 Task: Find connections with filter location Dendermonde with filter topic #securitywith filter profile language French with filter current company Edelweiss Financial Services Limited with filter school Vidya Mandir Senior Secondary School with filter industry Industry Associations with filter service category Search Engine Optimization (SEO) with filter keywords title Yoga Instructor
Action: Mouse moved to (557, 100)
Screenshot: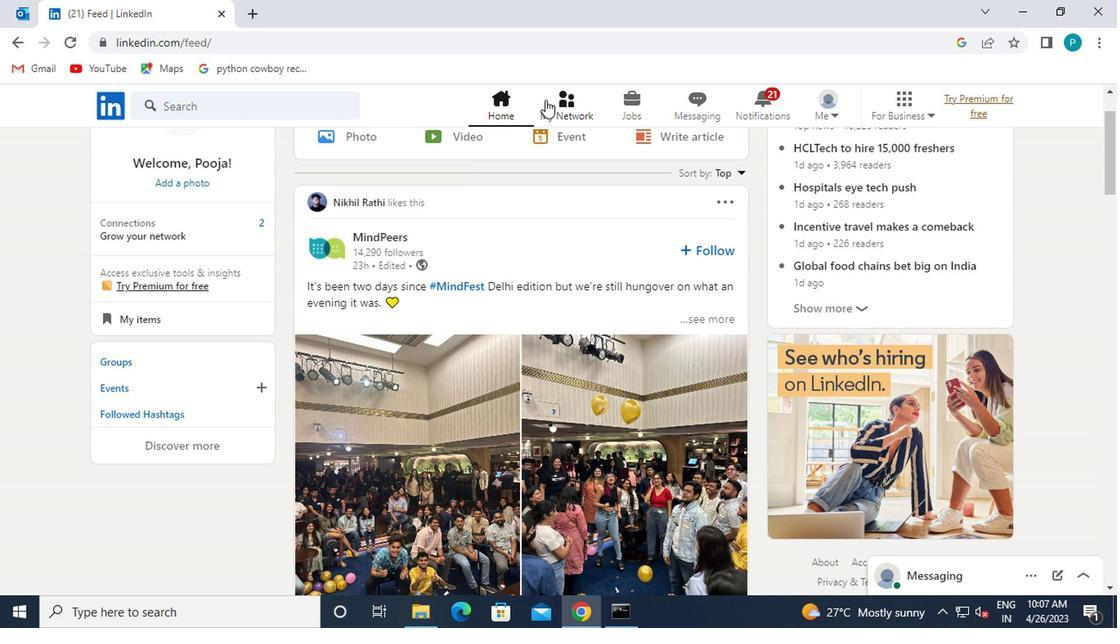 
Action: Mouse pressed left at (557, 100)
Screenshot: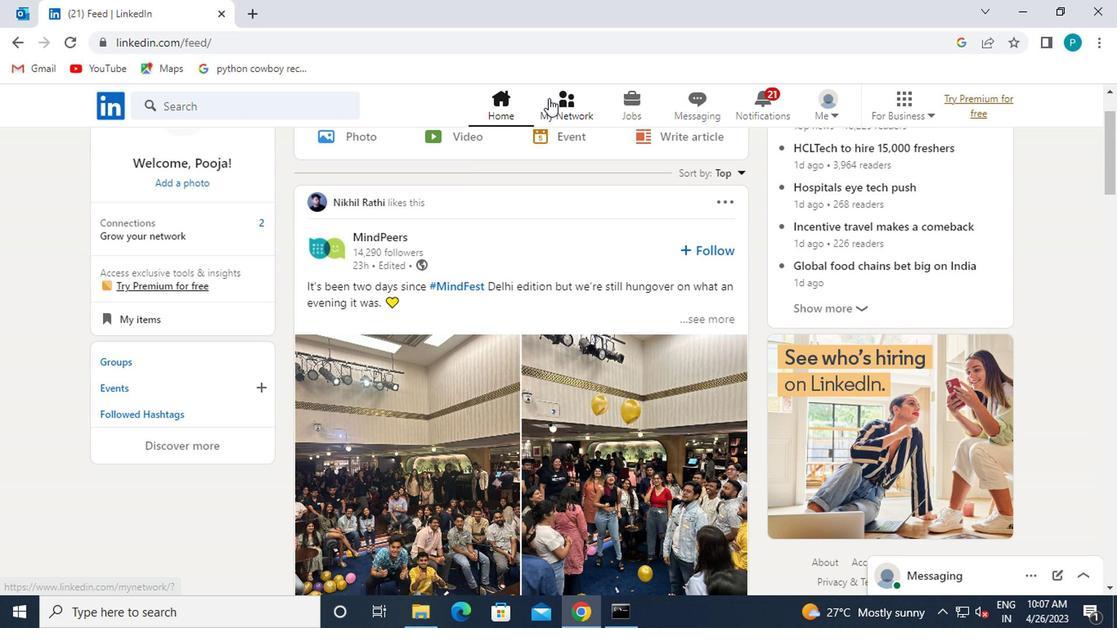 
Action: Mouse moved to (151, 210)
Screenshot: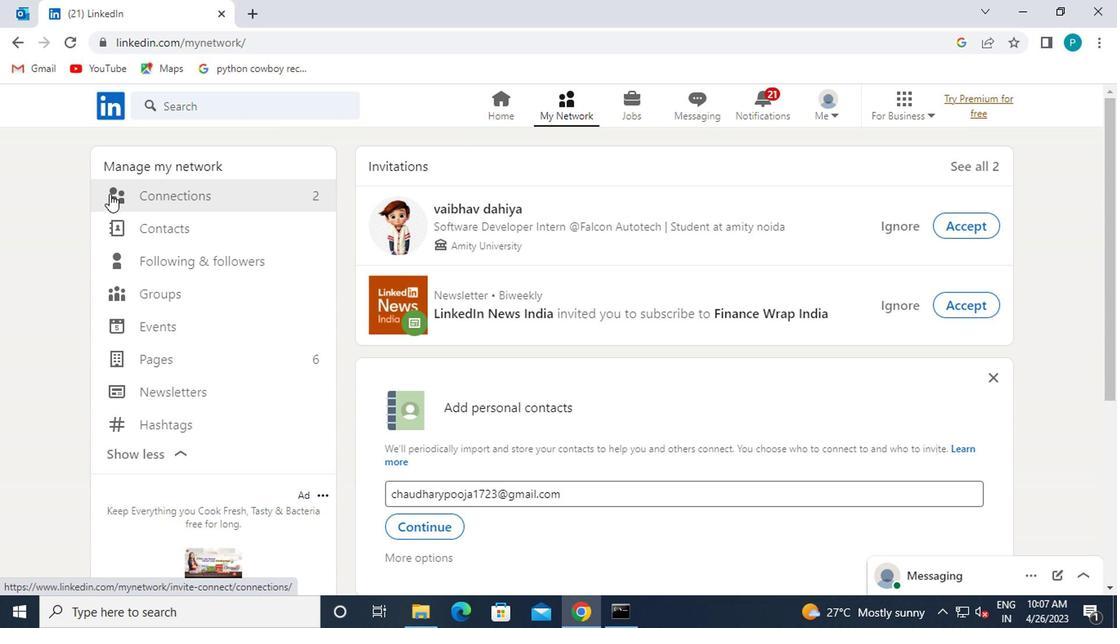 
Action: Mouse pressed left at (151, 210)
Screenshot: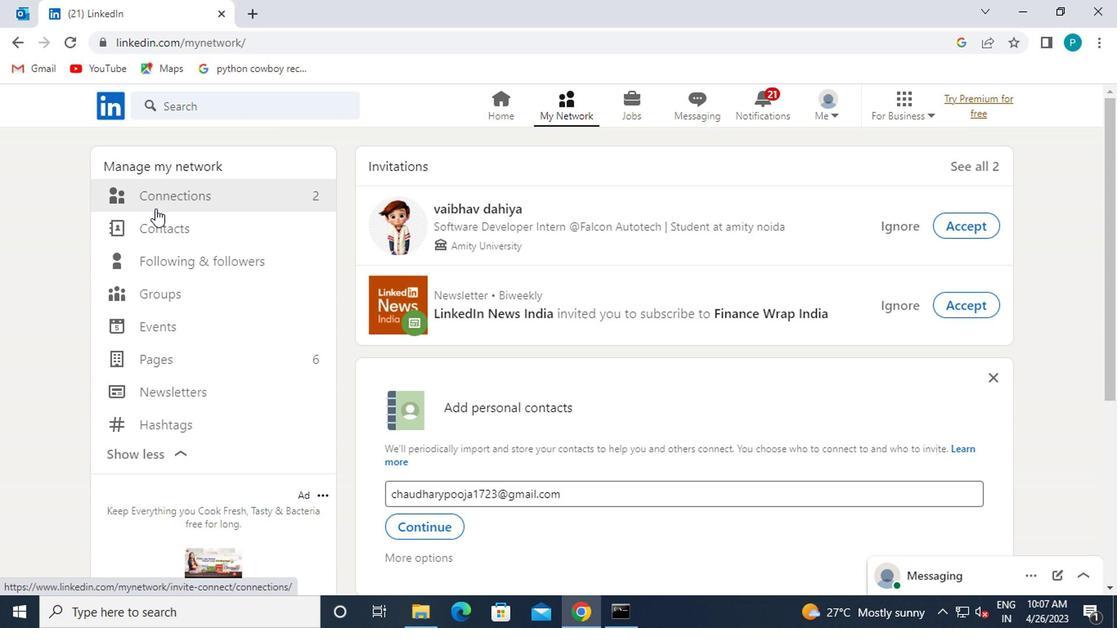 
Action: Mouse moved to (246, 195)
Screenshot: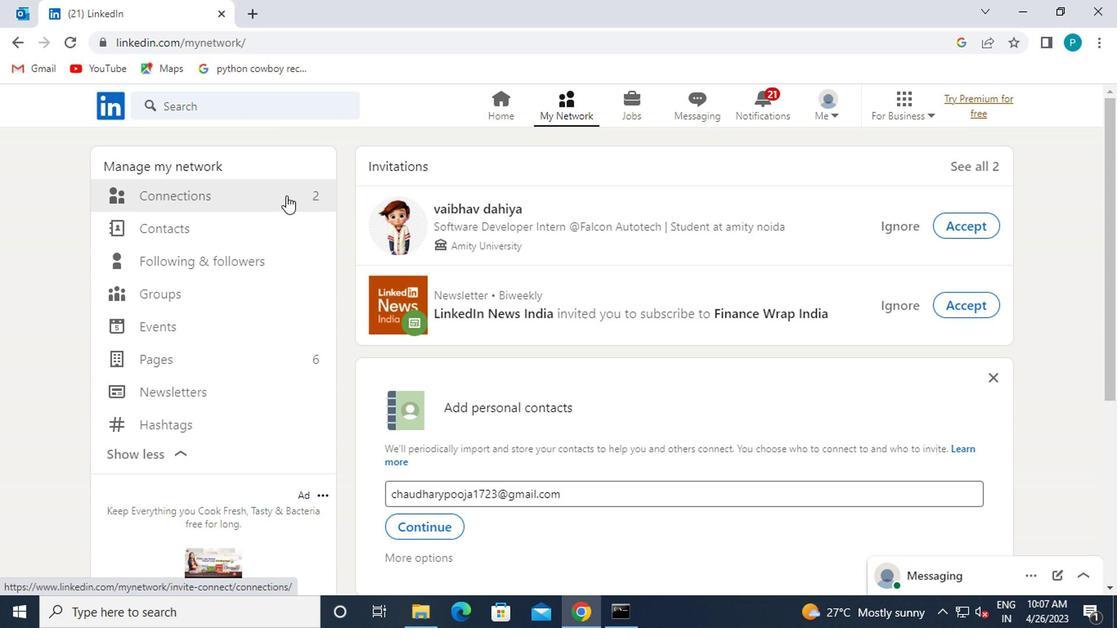 
Action: Mouse pressed left at (246, 195)
Screenshot: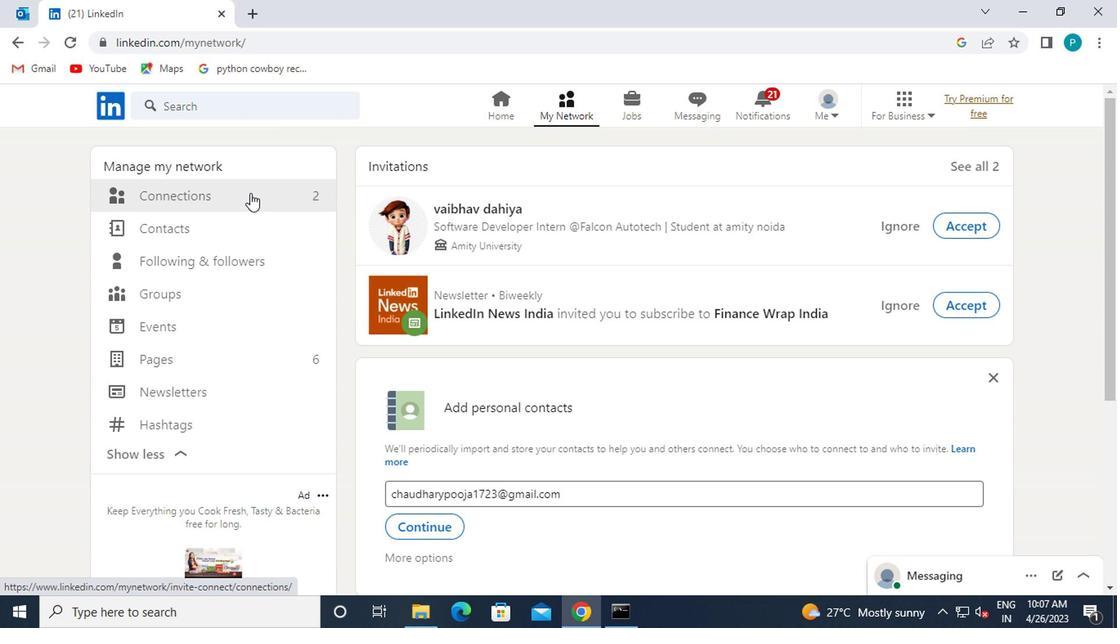 
Action: Mouse moved to (708, 189)
Screenshot: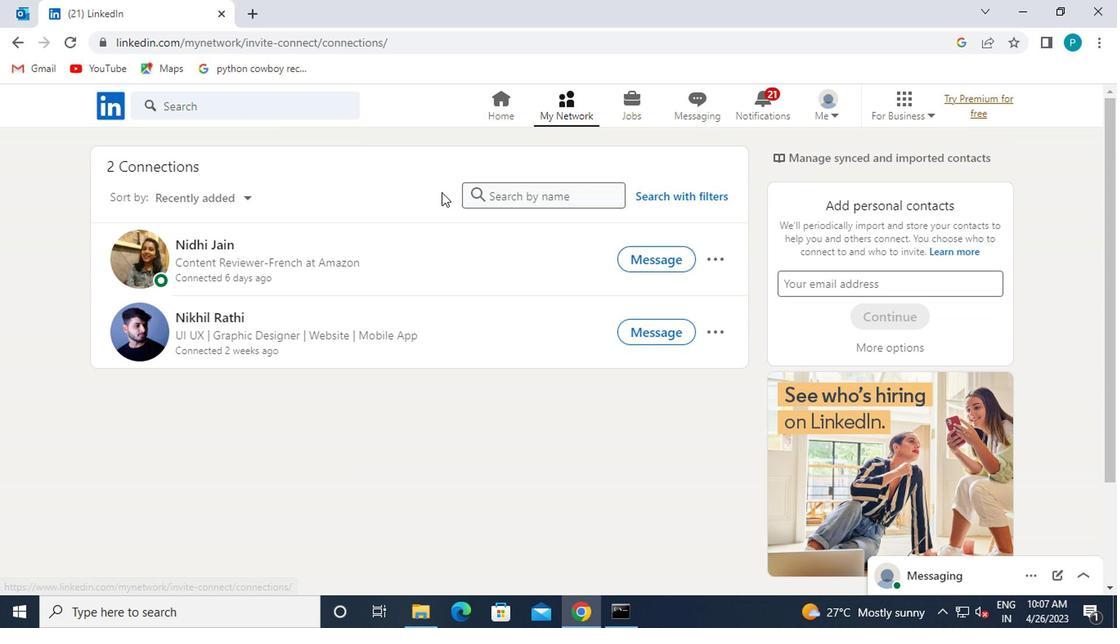 
Action: Mouse pressed left at (708, 189)
Screenshot: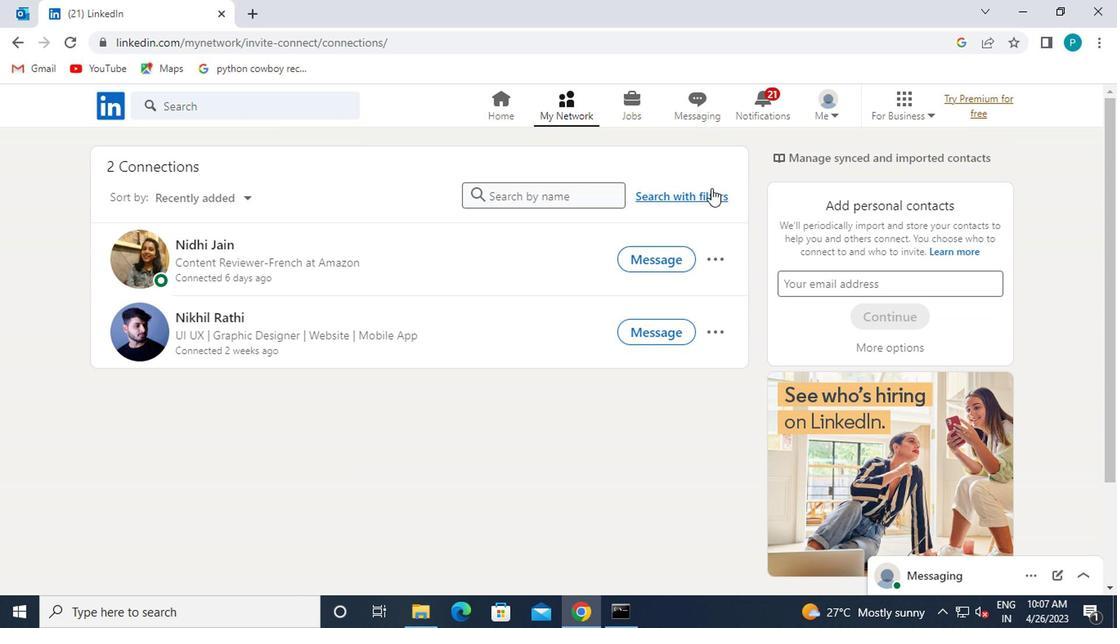 
Action: Mouse moved to (541, 157)
Screenshot: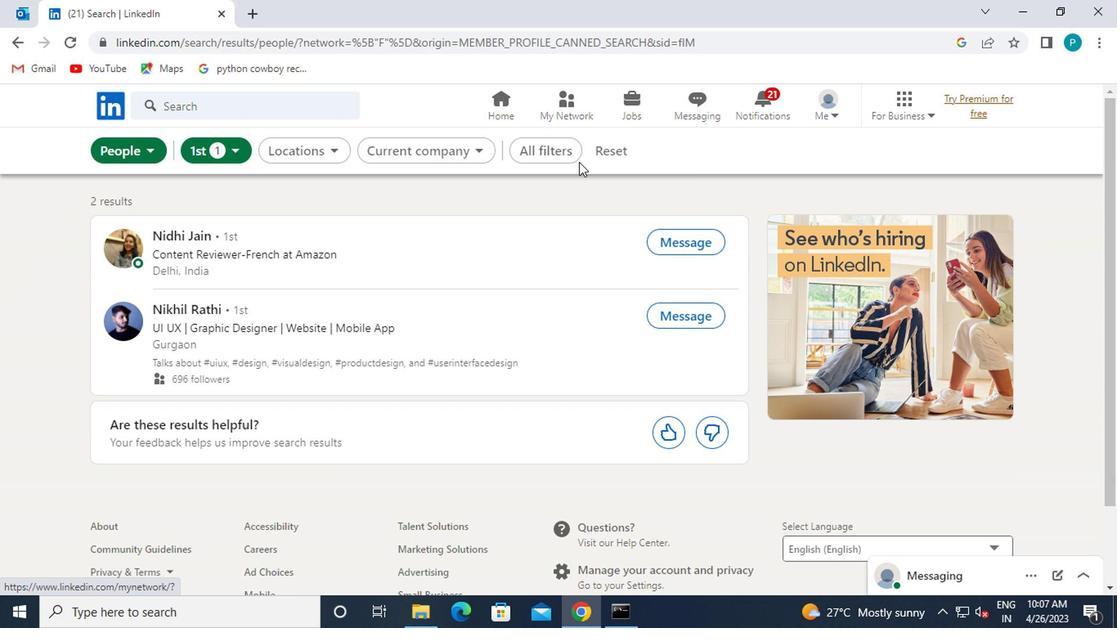 
Action: Mouse pressed left at (541, 157)
Screenshot: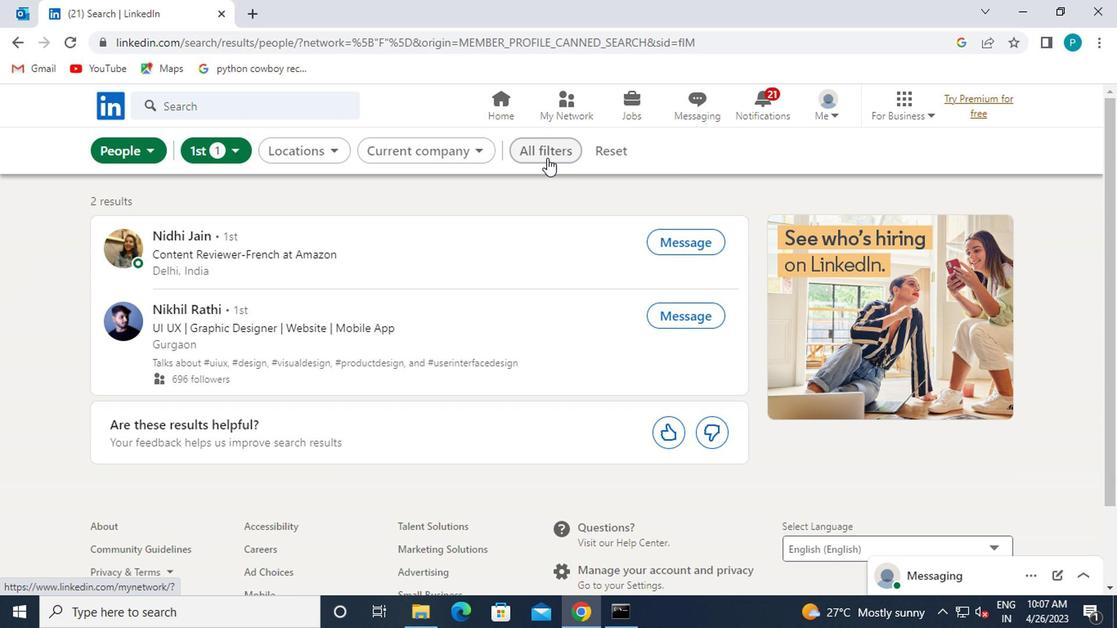 
Action: Mouse moved to (783, 287)
Screenshot: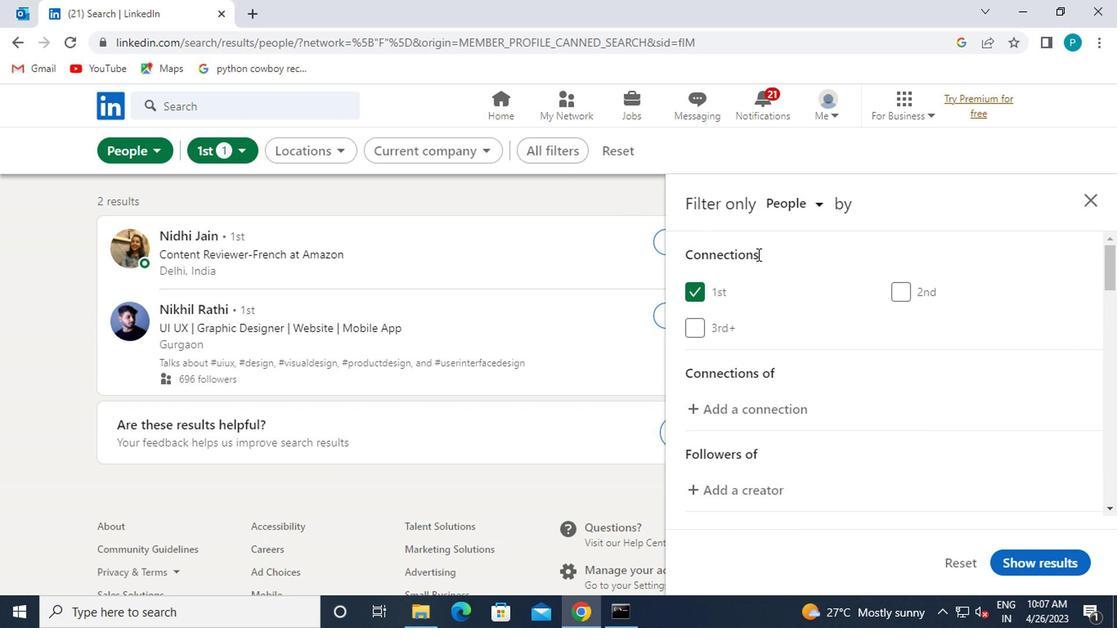 
Action: Mouse scrolled (783, 287) with delta (0, 0)
Screenshot: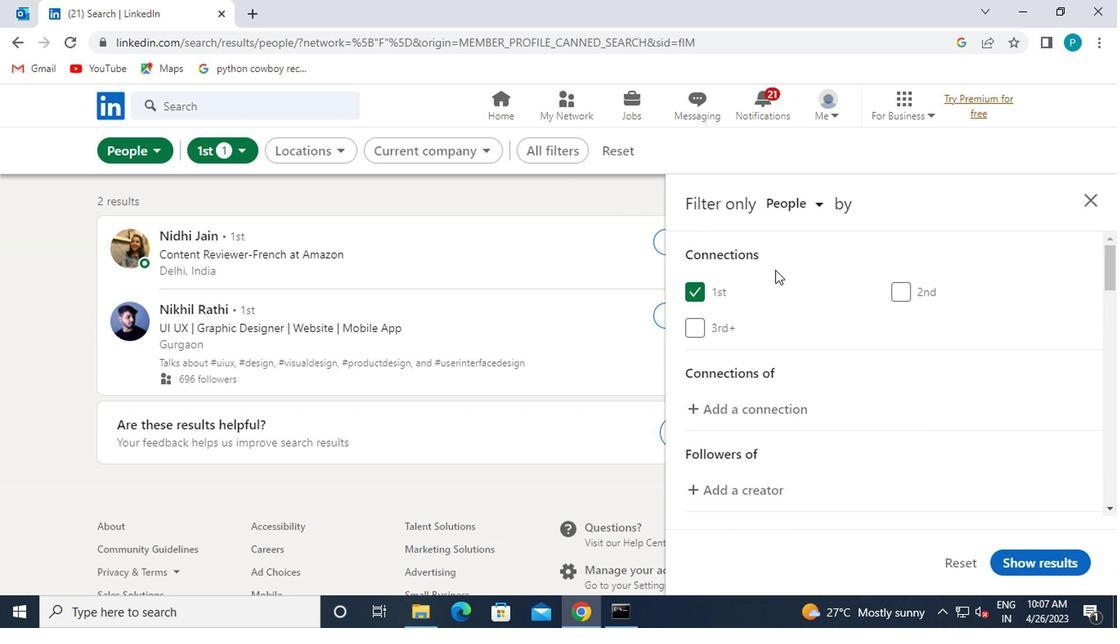 
Action: Mouse moved to (783, 288)
Screenshot: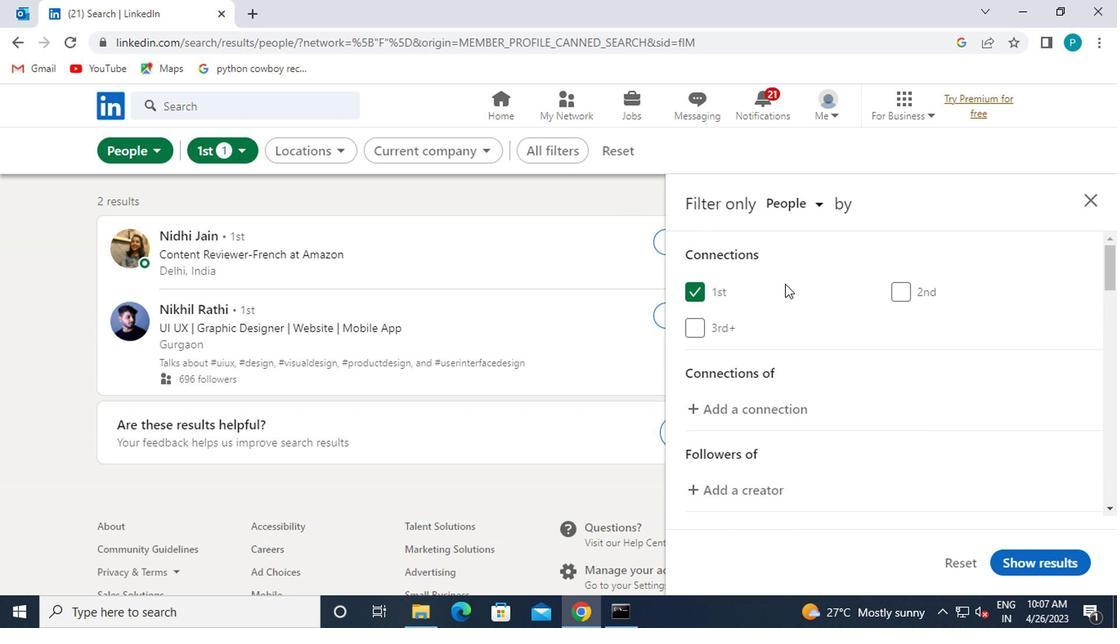 
Action: Mouse scrolled (783, 287) with delta (0, -1)
Screenshot: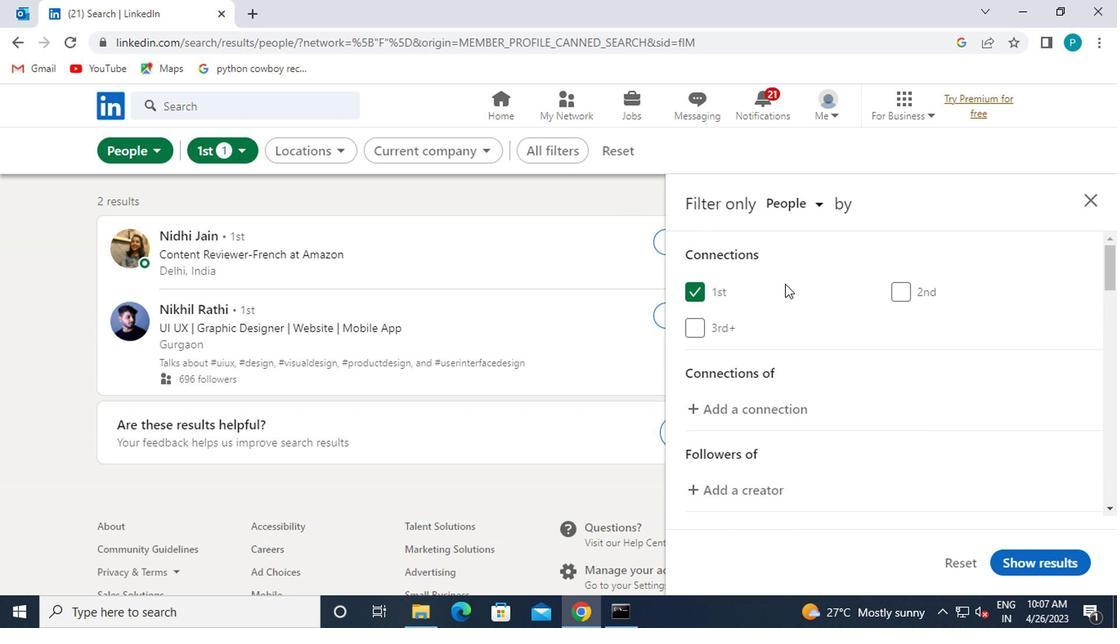 
Action: Mouse moved to (915, 471)
Screenshot: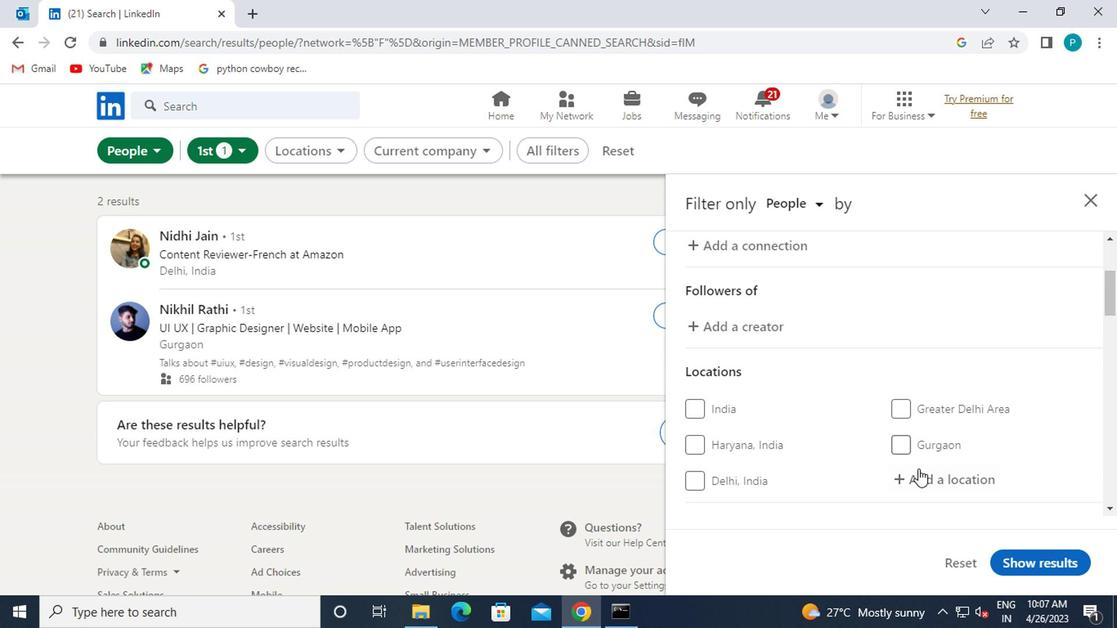 
Action: Mouse pressed left at (915, 471)
Screenshot: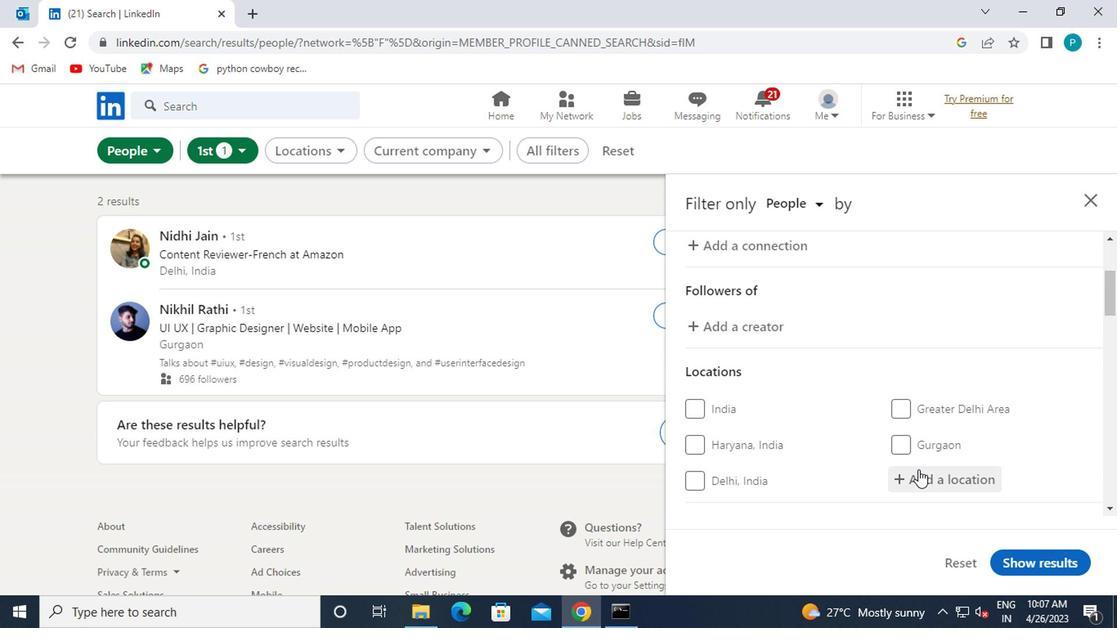 
Action: Mouse moved to (914, 465)
Screenshot: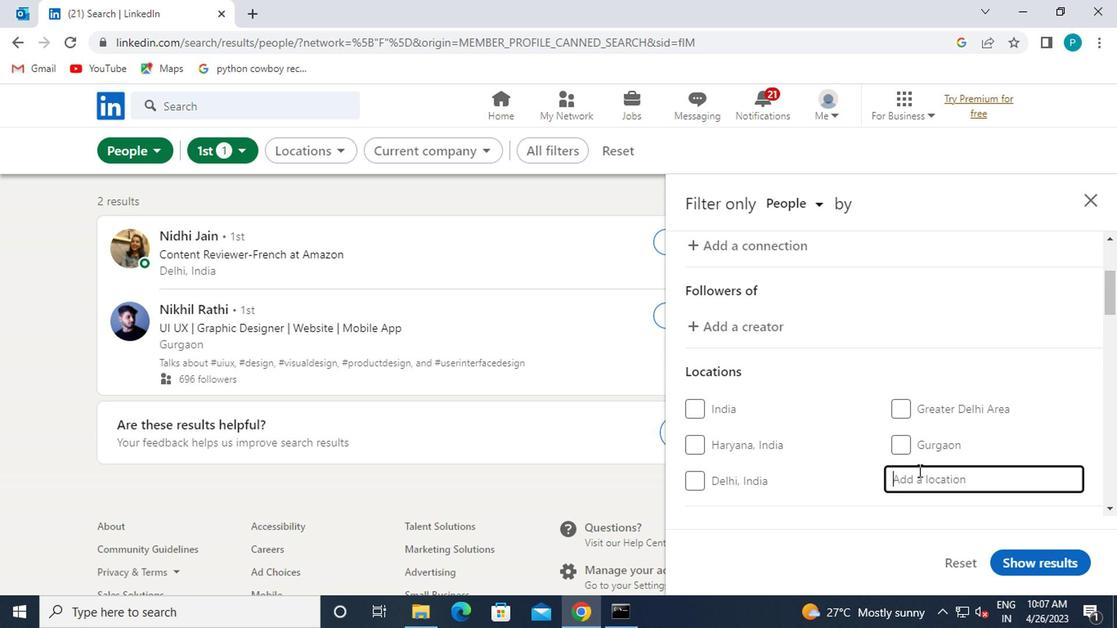 
Action: Key pressed <Key.caps_lock><Key.caps_lock>d<Key.caps_lock>endermond
Screenshot: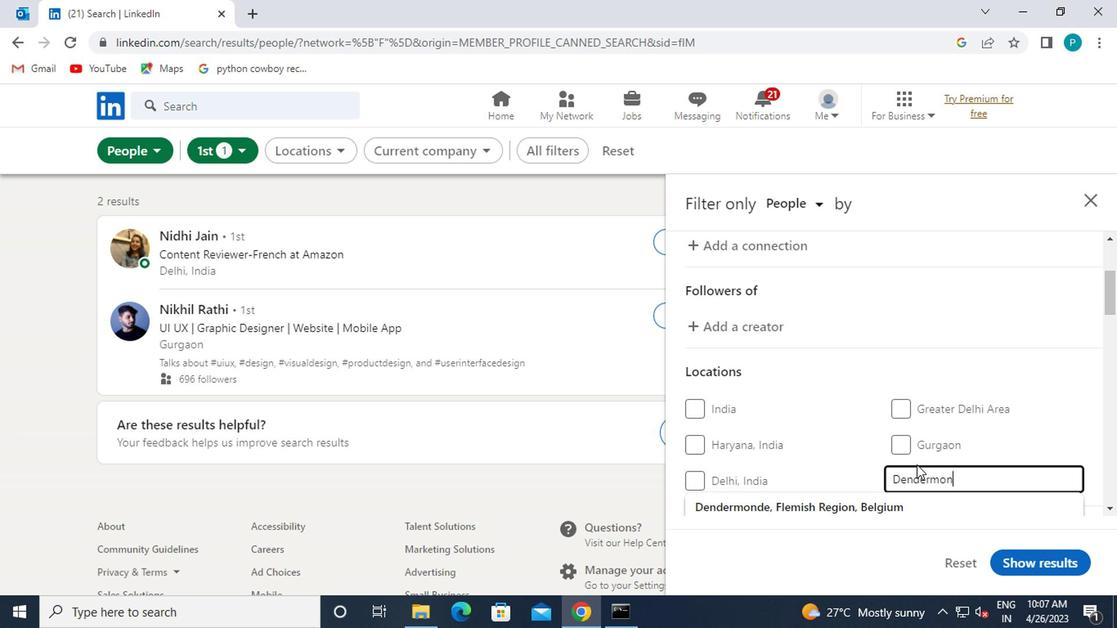 
Action: Mouse moved to (912, 465)
Screenshot: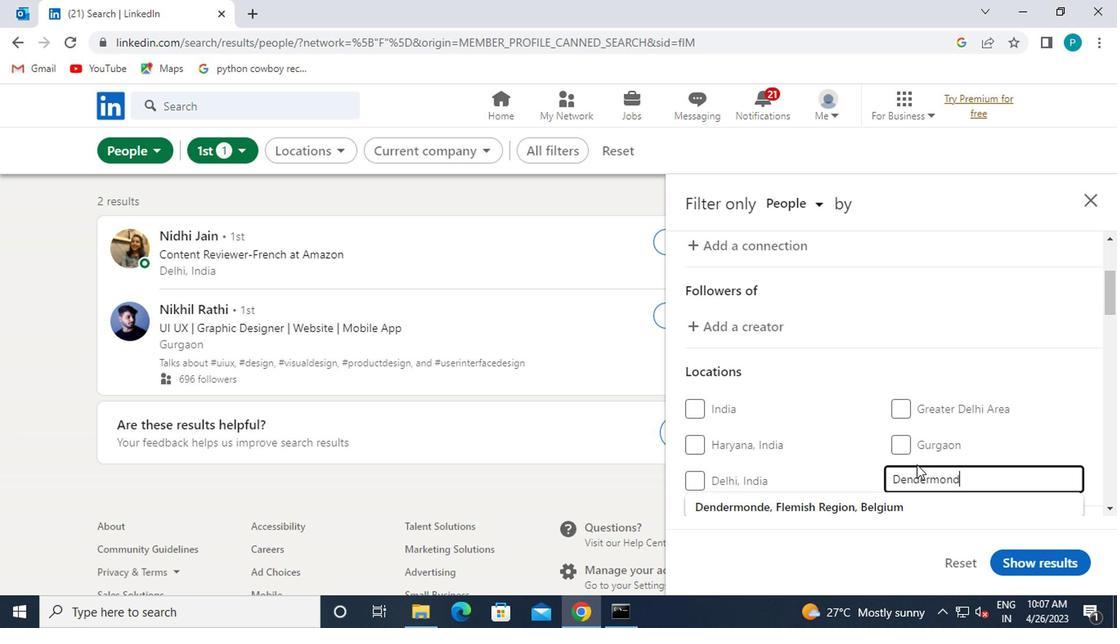 
Action: Key pressed e<Key.enter>
Screenshot: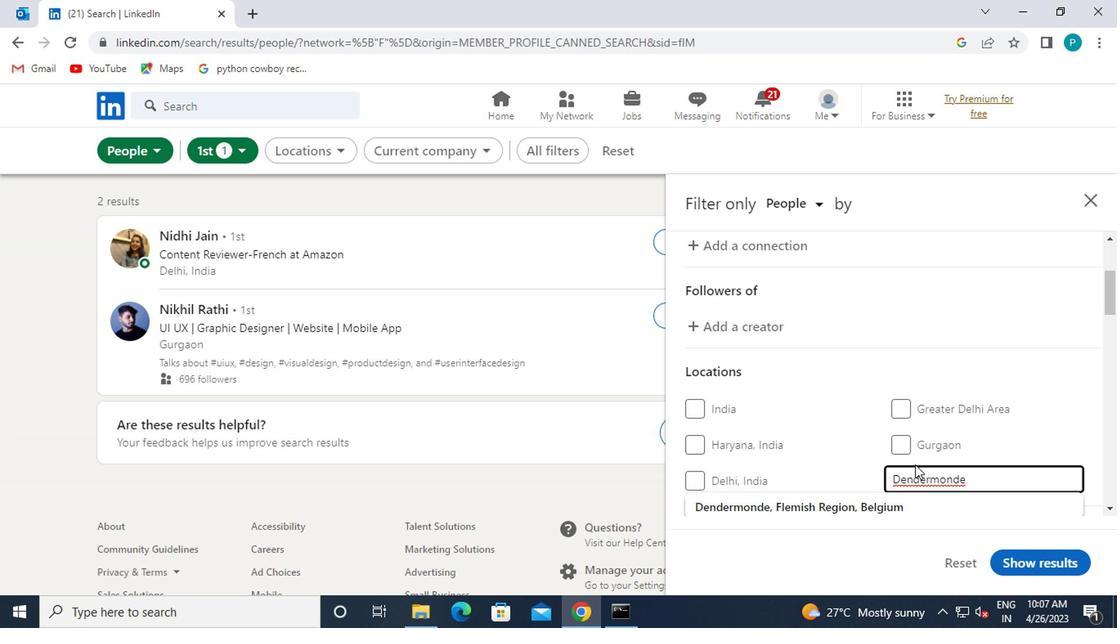 
Action: Mouse moved to (906, 458)
Screenshot: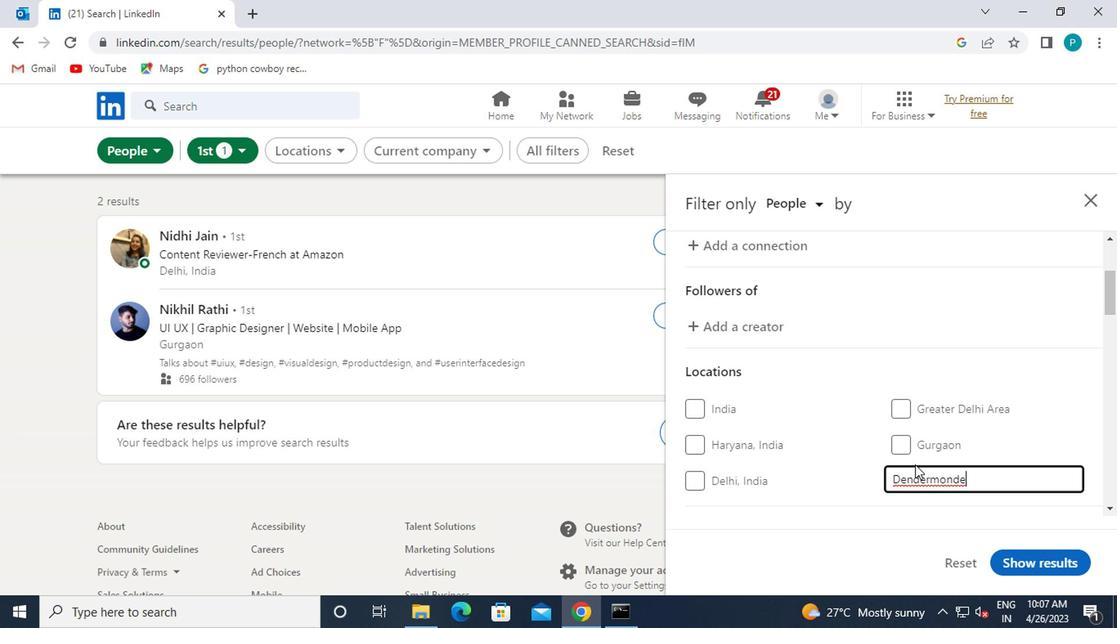 
Action: Mouse scrolled (906, 458) with delta (0, 0)
Screenshot: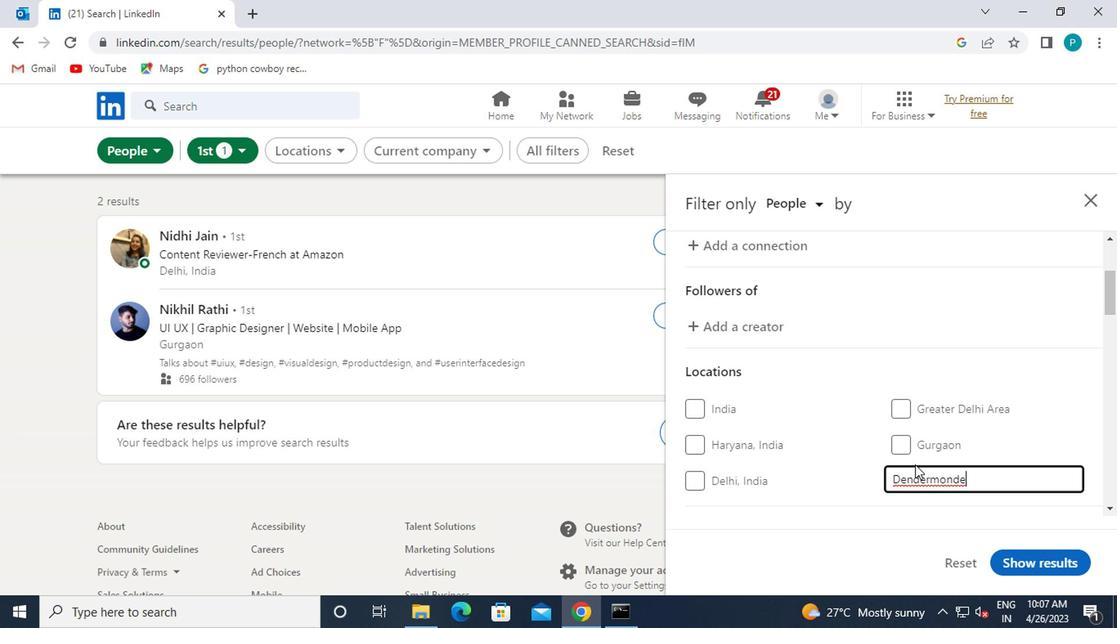 
Action: Mouse moved to (902, 457)
Screenshot: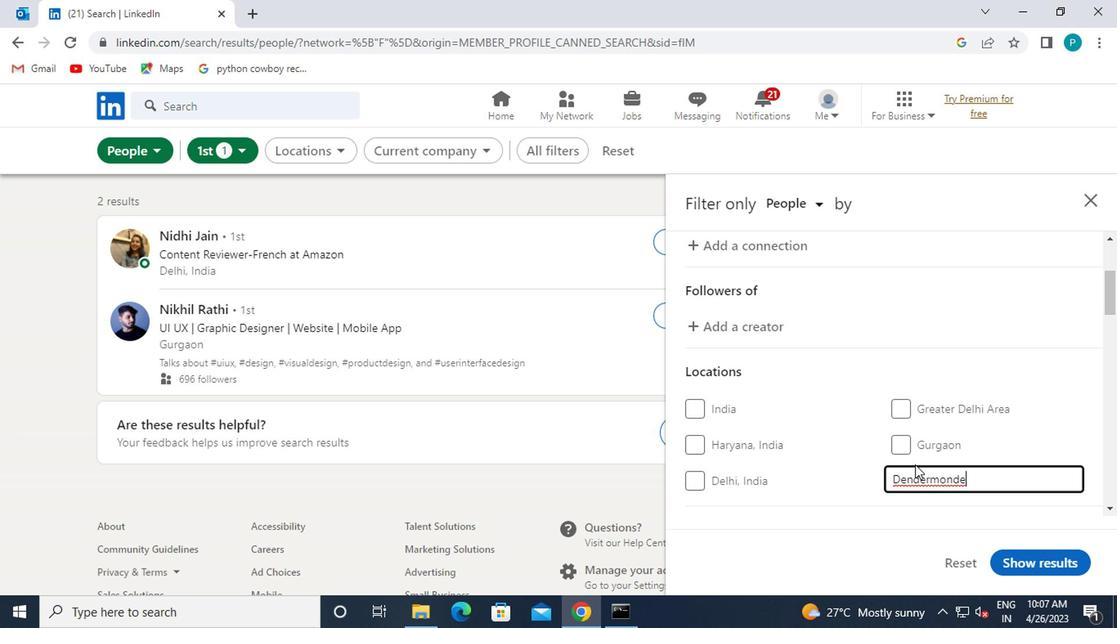 
Action: Mouse scrolled (902, 456) with delta (0, 0)
Screenshot: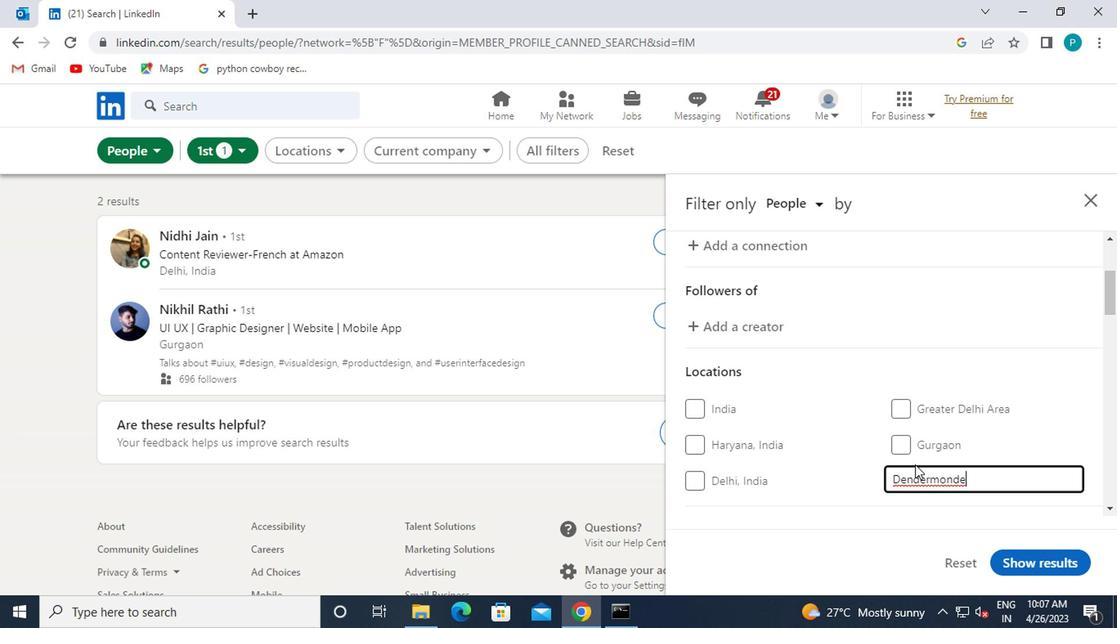 
Action: Mouse moved to (892, 452)
Screenshot: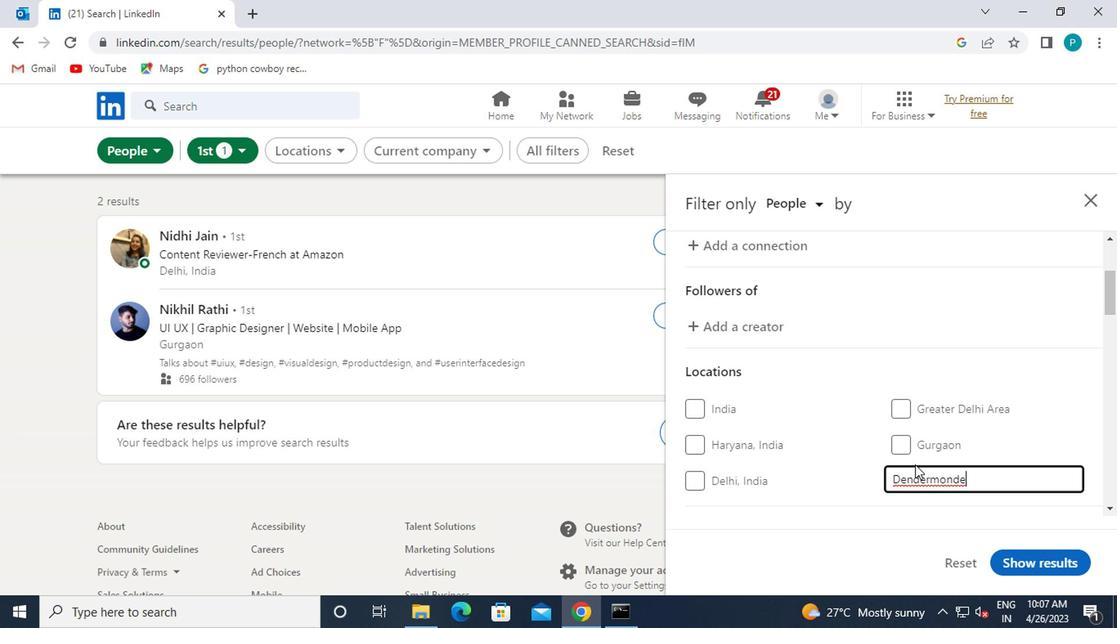 
Action: Mouse scrolled (892, 451) with delta (0, -1)
Screenshot: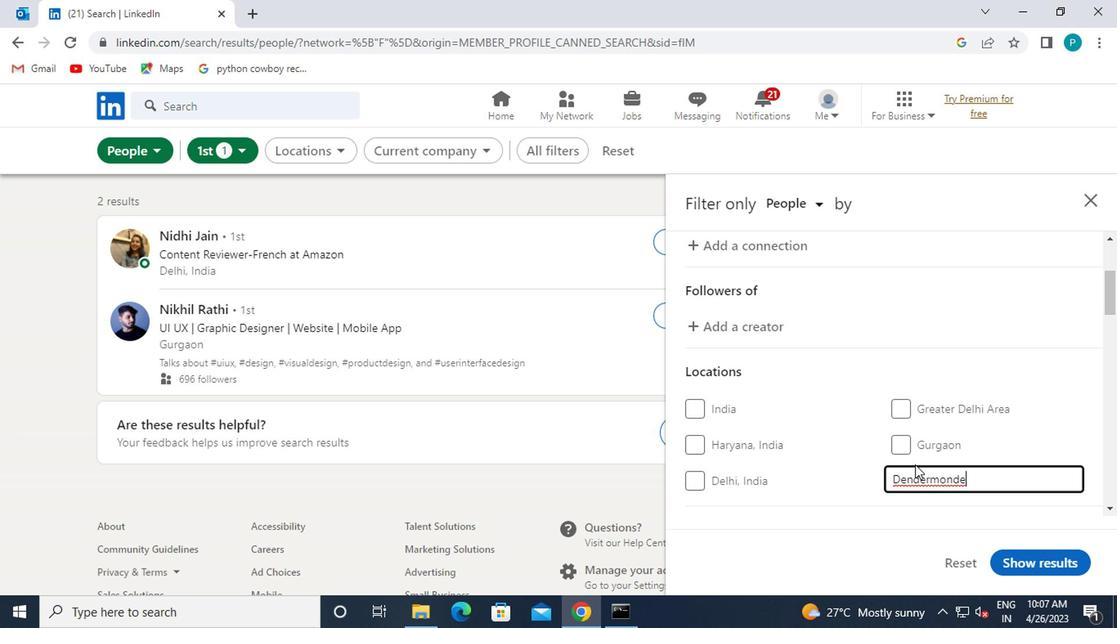 
Action: Mouse moved to (926, 395)
Screenshot: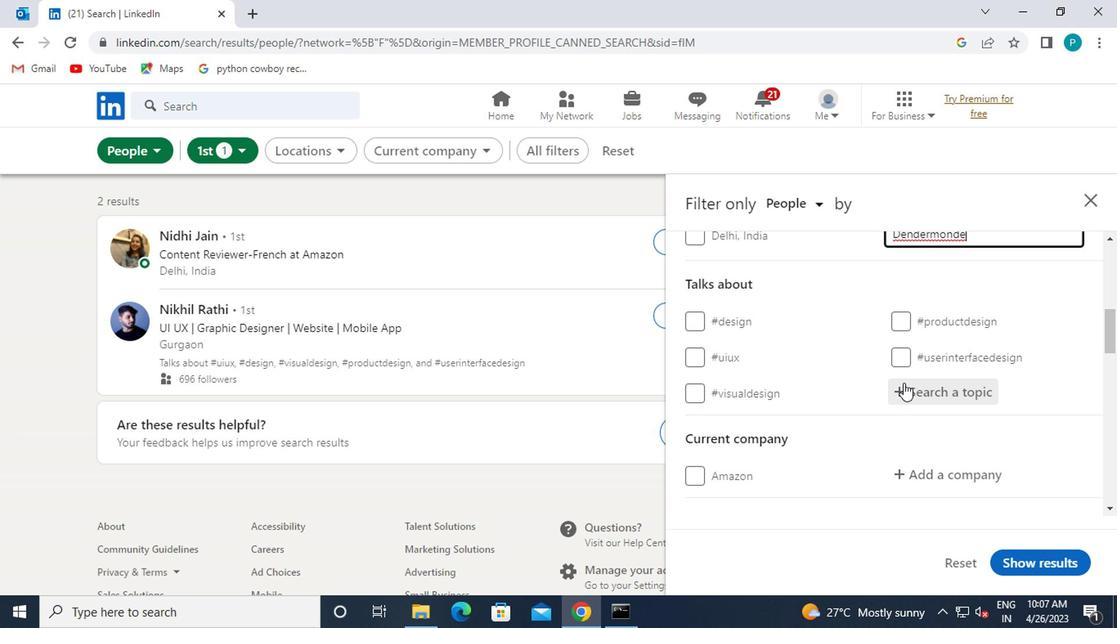 
Action: Mouse pressed left at (926, 395)
Screenshot: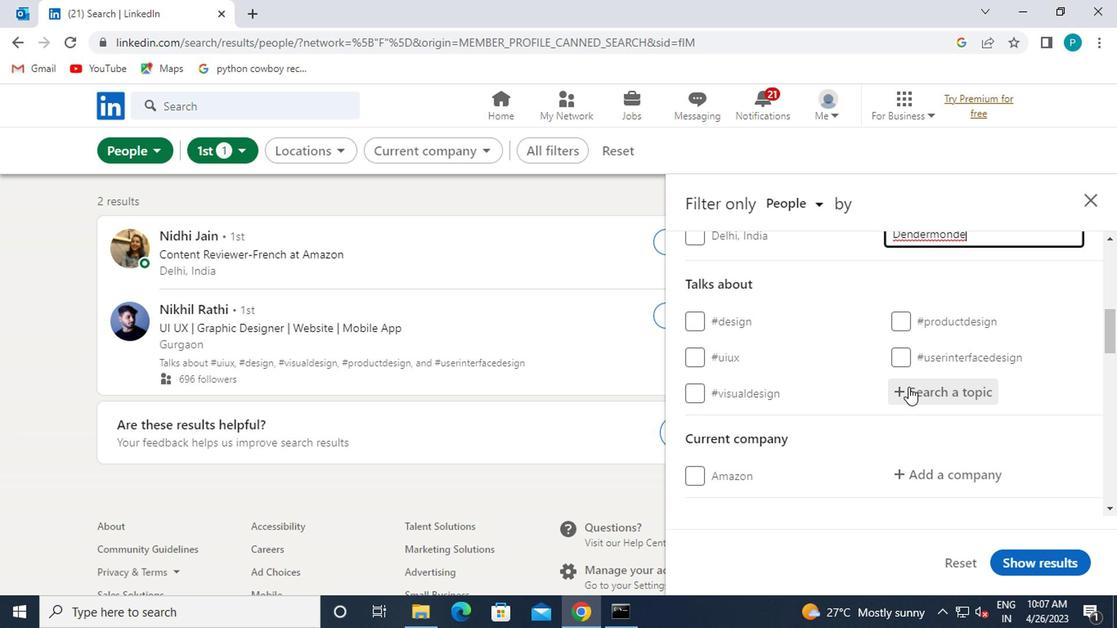 
Action: Mouse moved to (928, 397)
Screenshot: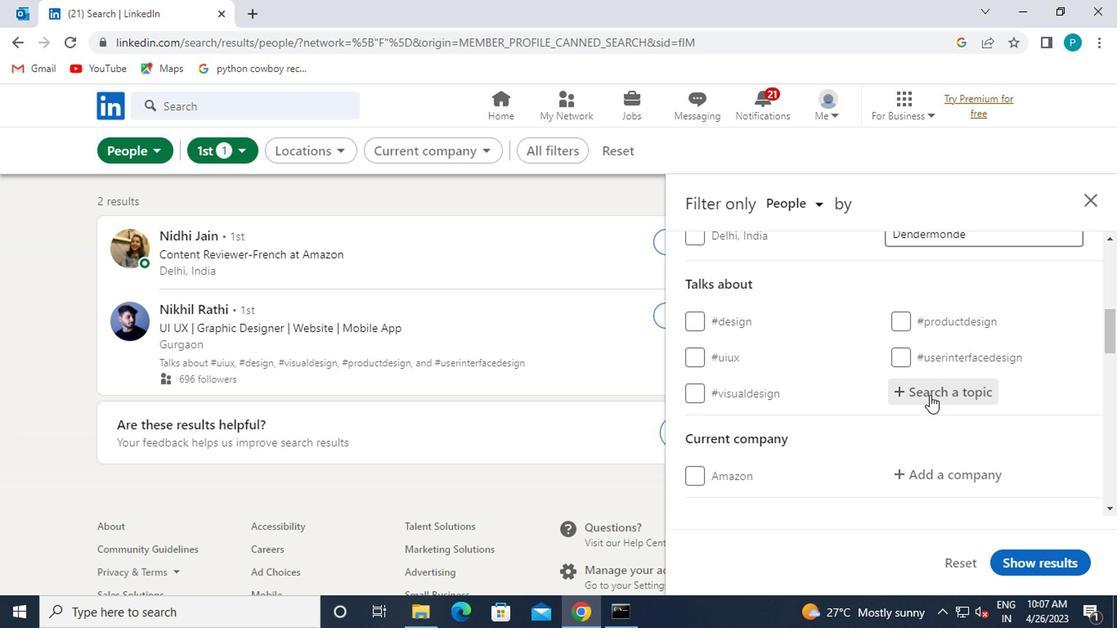 
Action: Key pressed <Key.shift><Key.shift>#
Screenshot: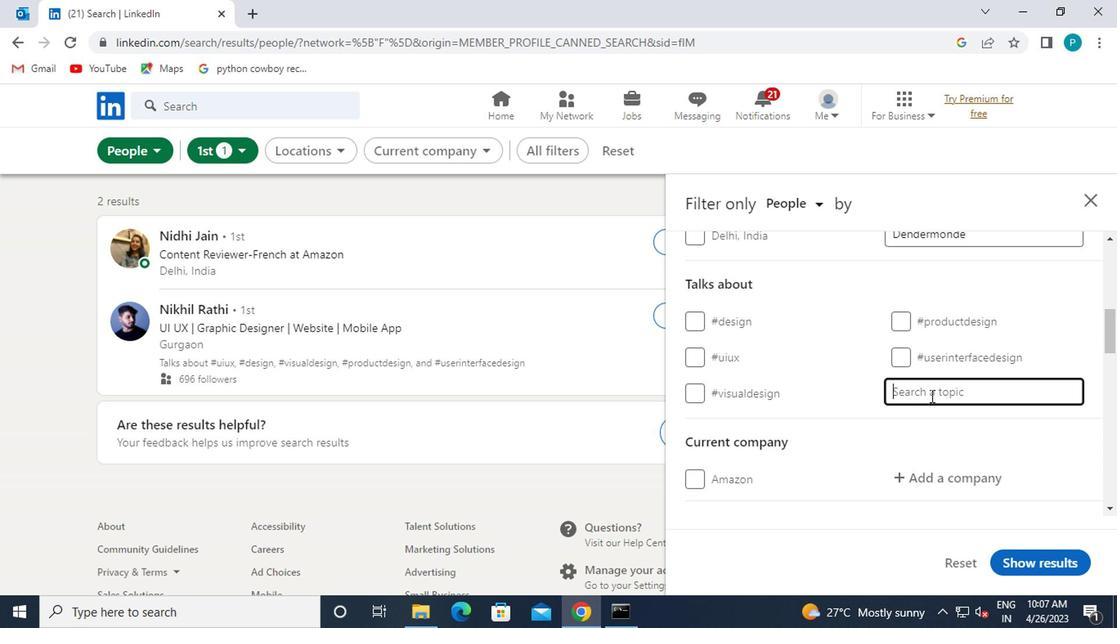 
Action: Mouse moved to (902, 358)
Screenshot: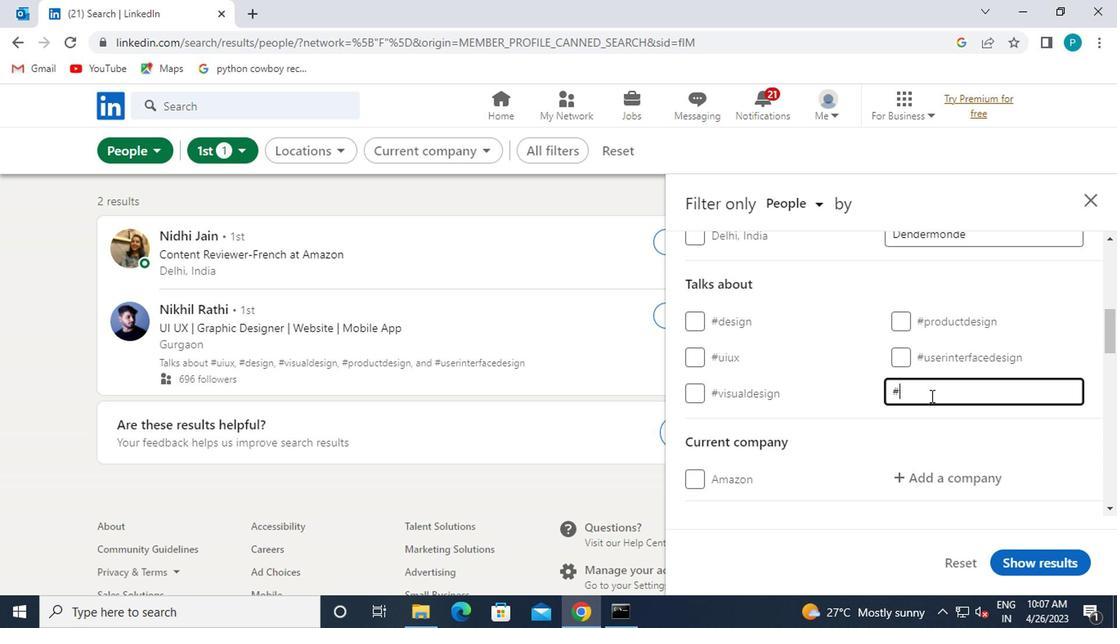 
Action: Key pressed SER<Key.backspace>CURITY
Screenshot: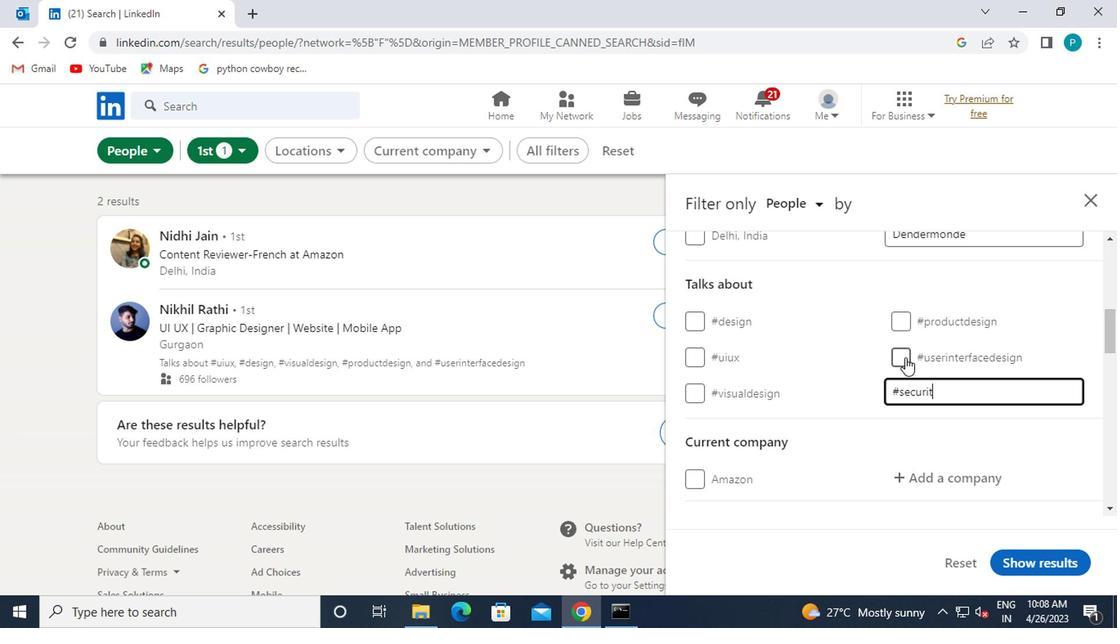 
Action: Mouse moved to (817, 485)
Screenshot: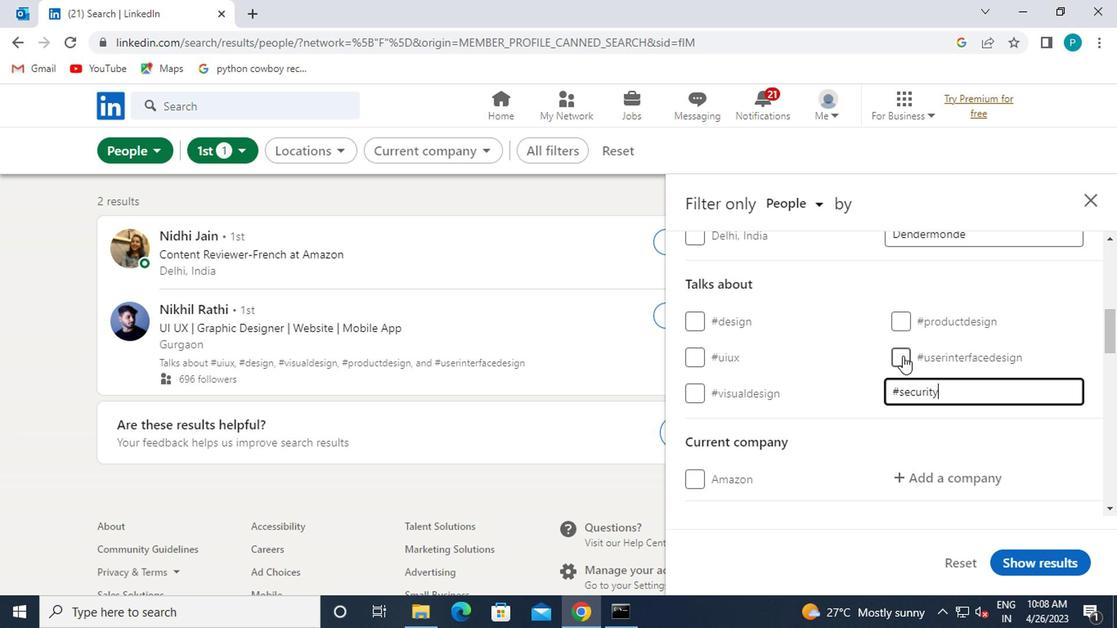 
Action: Mouse scrolled (817, 485) with delta (0, 0)
Screenshot: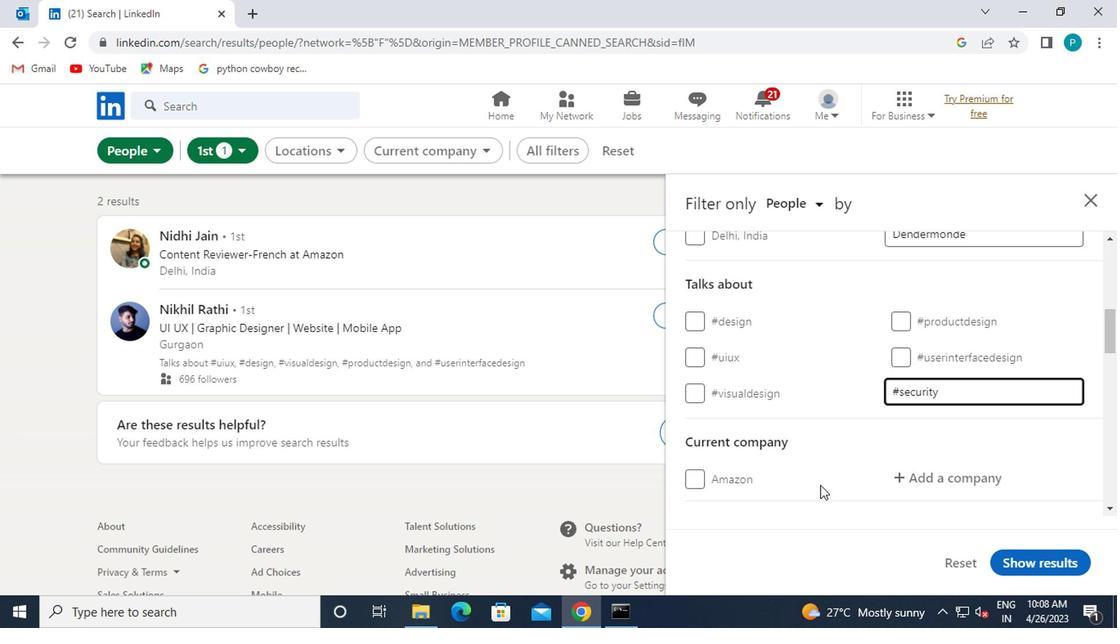 
Action: Mouse moved to (816, 477)
Screenshot: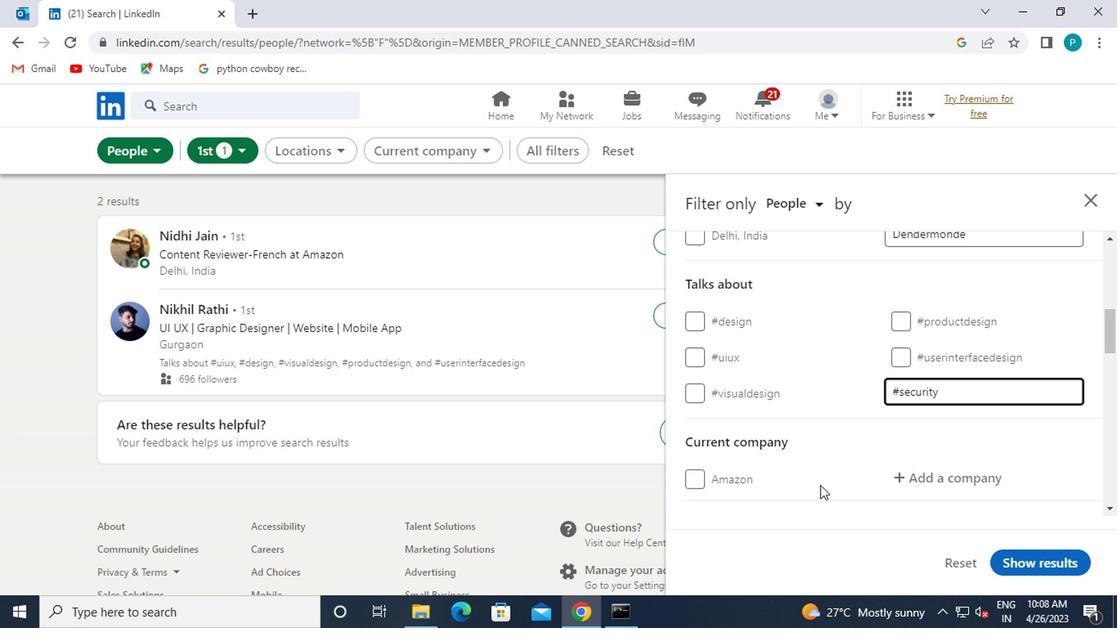 
Action: Mouse scrolled (816, 476) with delta (0, 0)
Screenshot: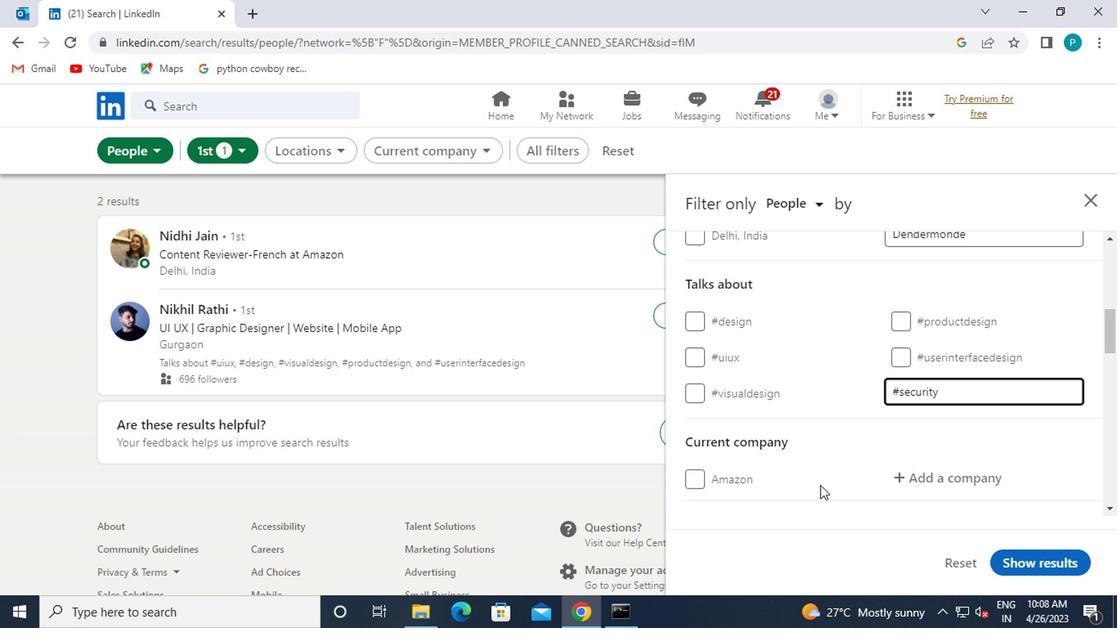 
Action: Mouse moved to (907, 324)
Screenshot: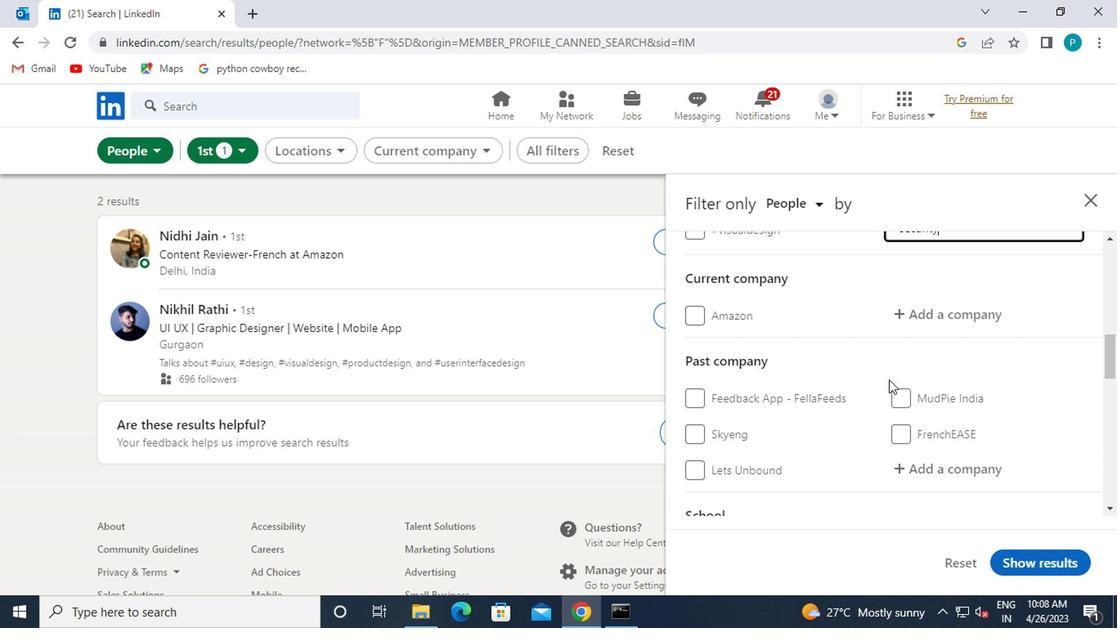 
Action: Mouse pressed left at (907, 324)
Screenshot: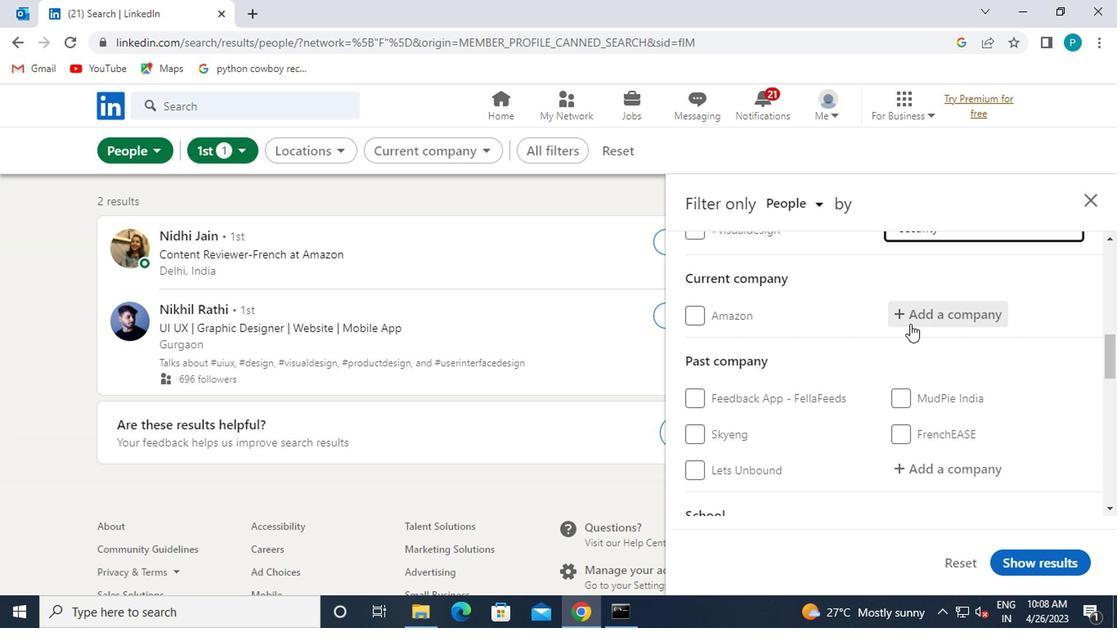 
Action: Mouse moved to (991, 274)
Screenshot: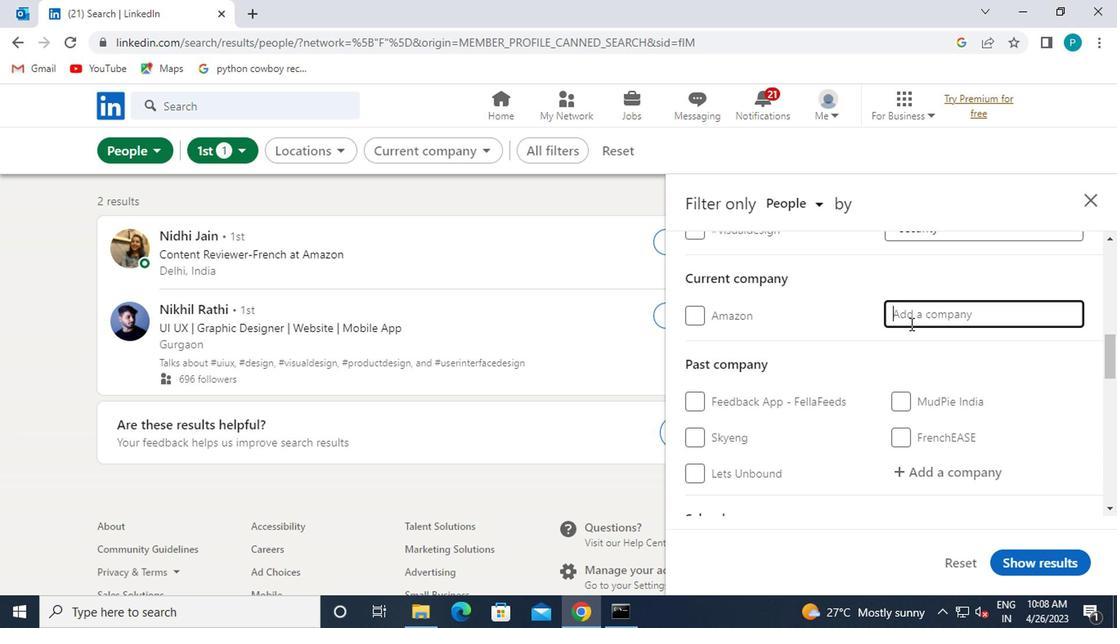 
Action: Key pressed <Key.caps_lock>E<Key.caps_lock>DELWE
Screenshot: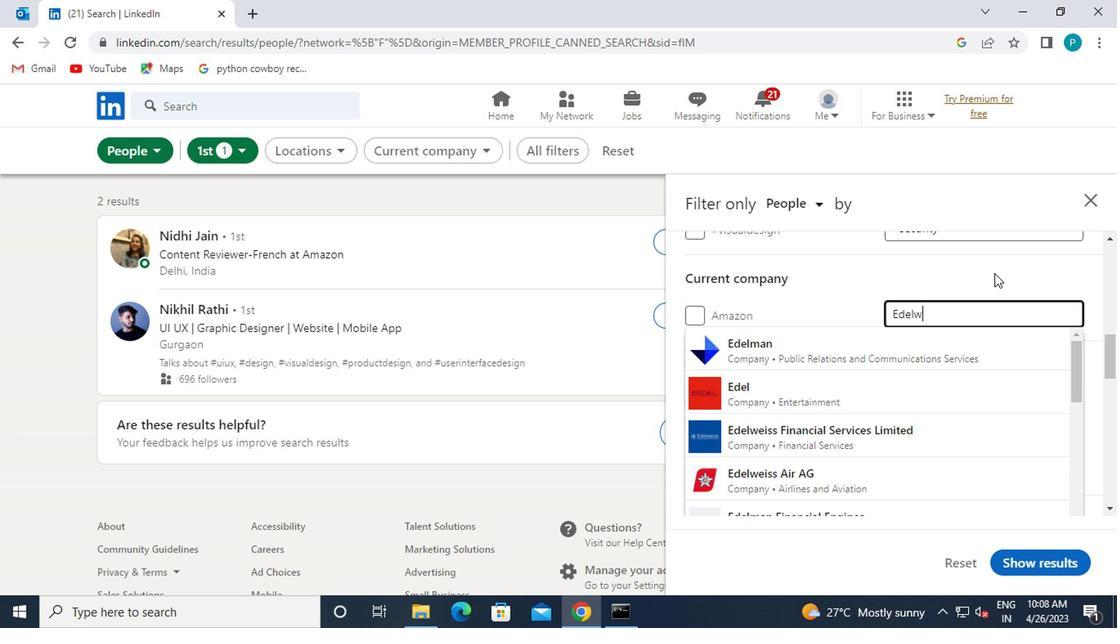 
Action: Mouse moved to (940, 338)
Screenshot: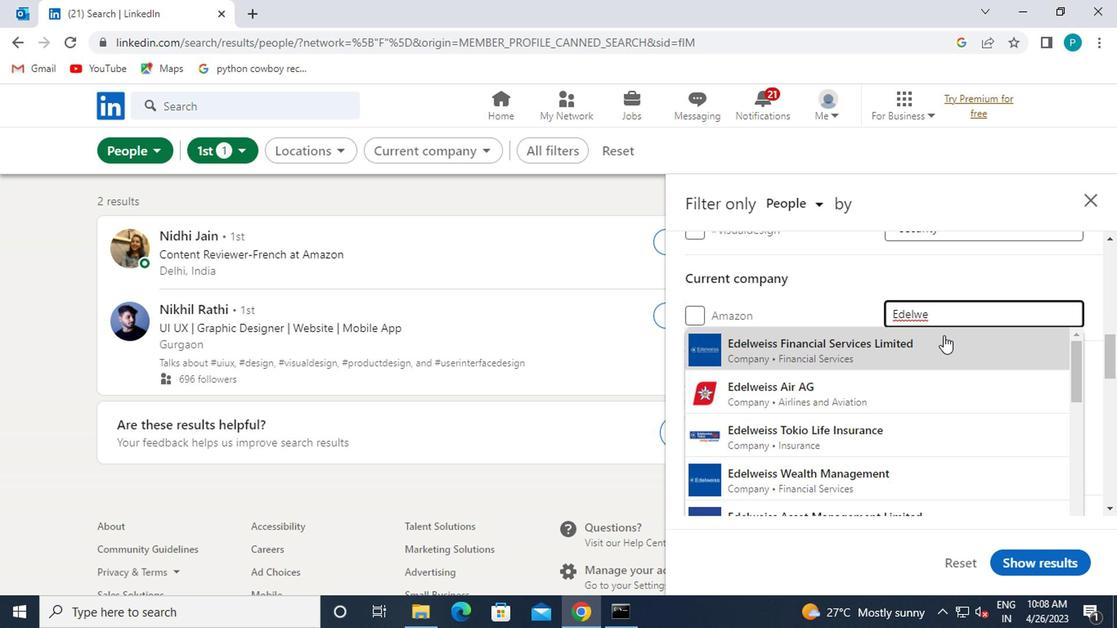 
Action: Mouse pressed left at (940, 338)
Screenshot: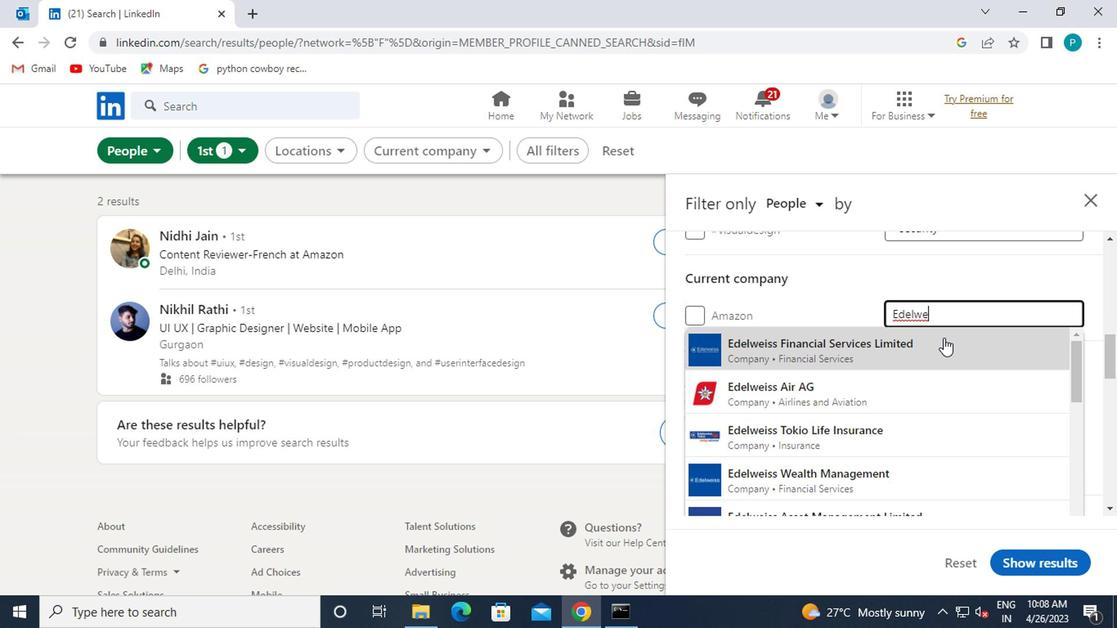 
Action: Mouse moved to (893, 375)
Screenshot: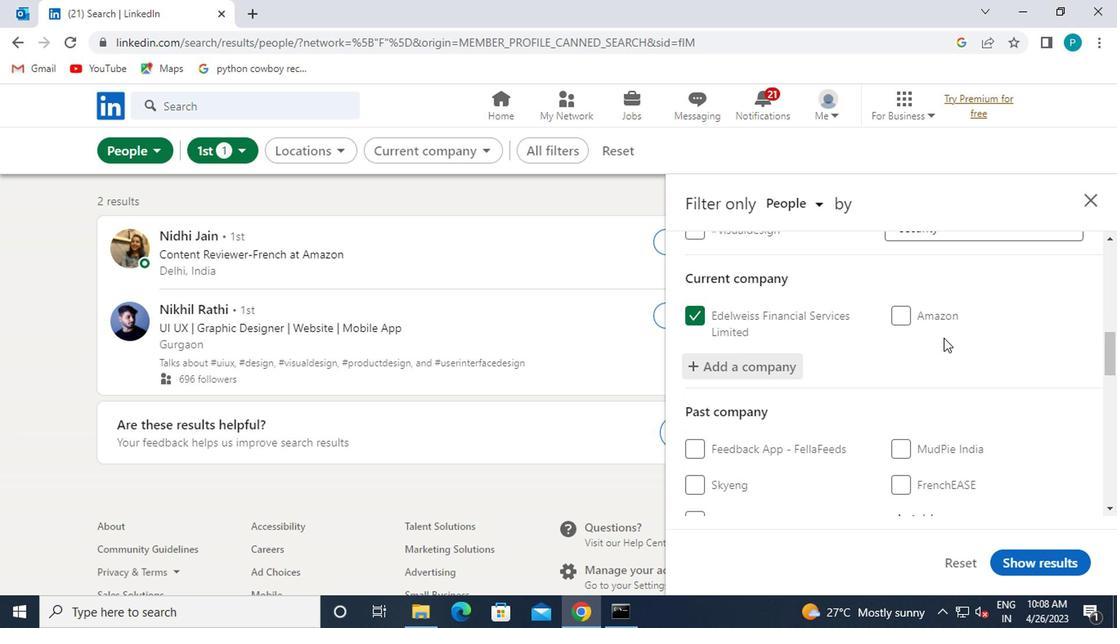 
Action: Mouse scrolled (893, 374) with delta (0, 0)
Screenshot: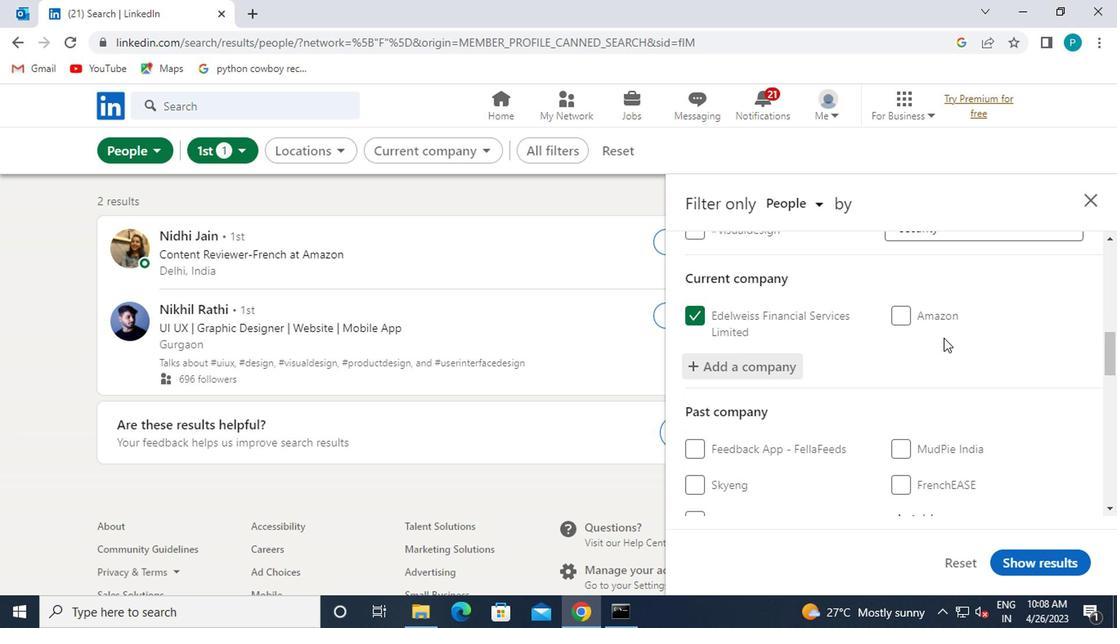 
Action: Mouse moved to (892, 377)
Screenshot: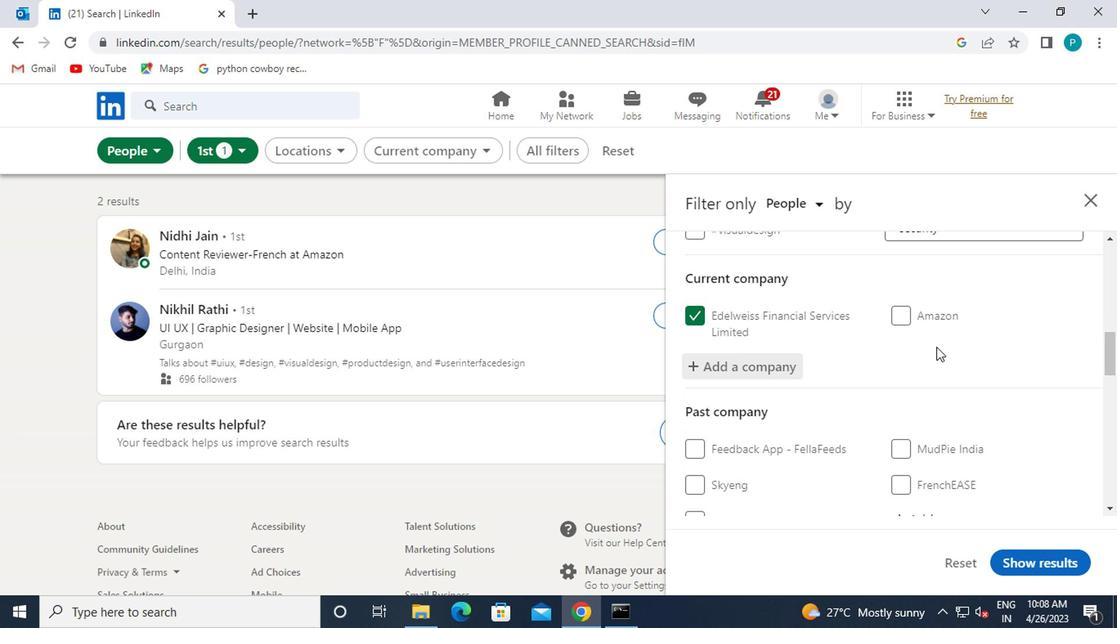 
Action: Mouse scrolled (892, 376) with delta (0, 0)
Screenshot: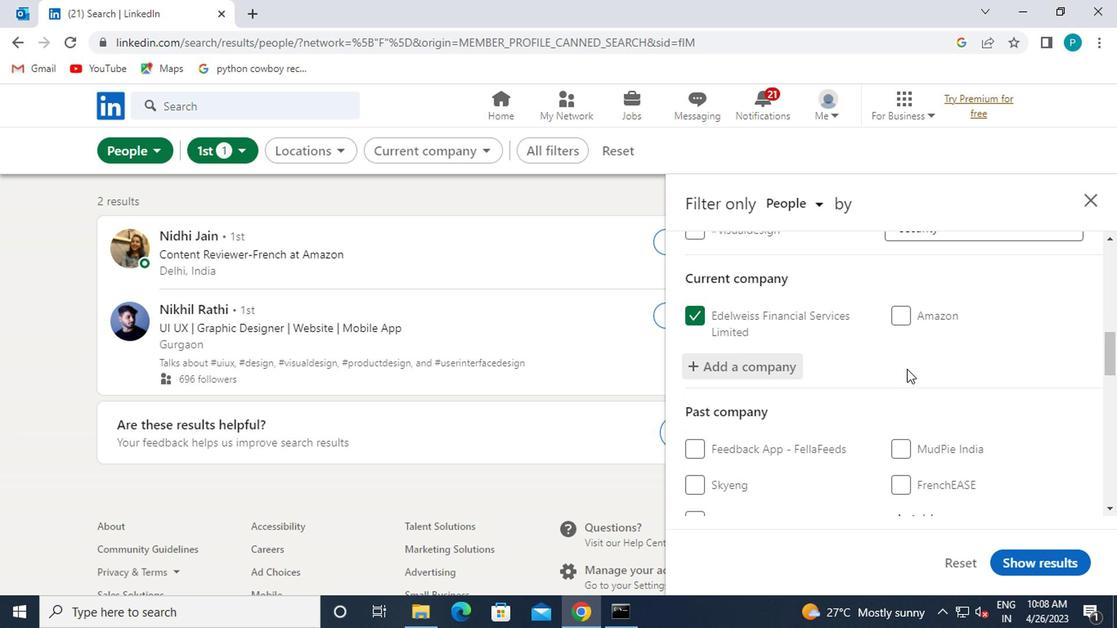 
Action: Mouse moved to (892, 393)
Screenshot: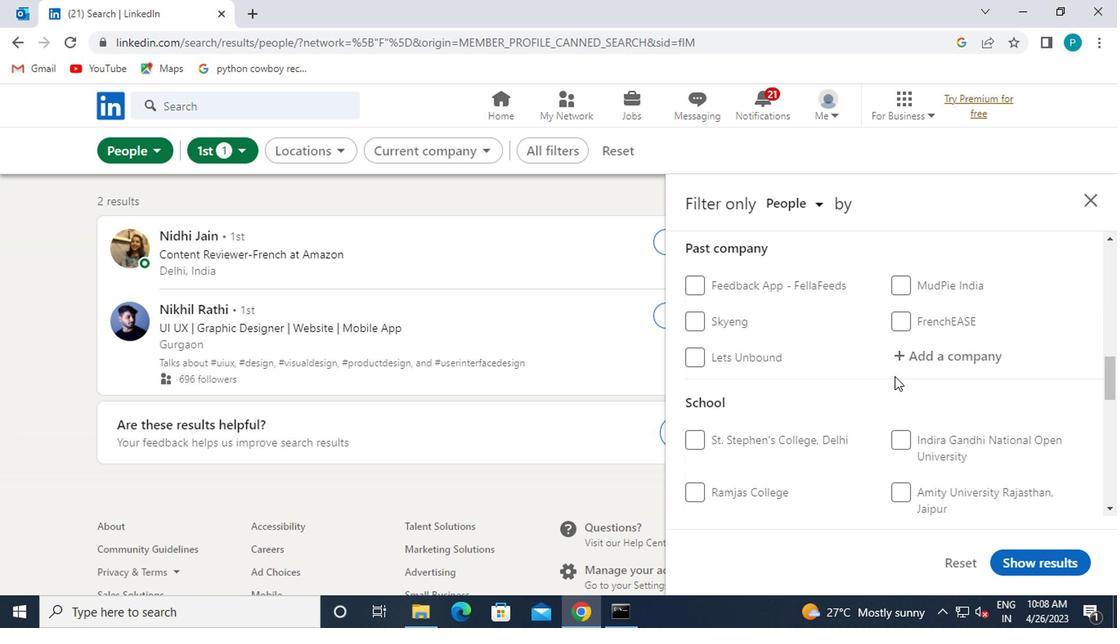
Action: Mouse scrolled (892, 393) with delta (0, 0)
Screenshot: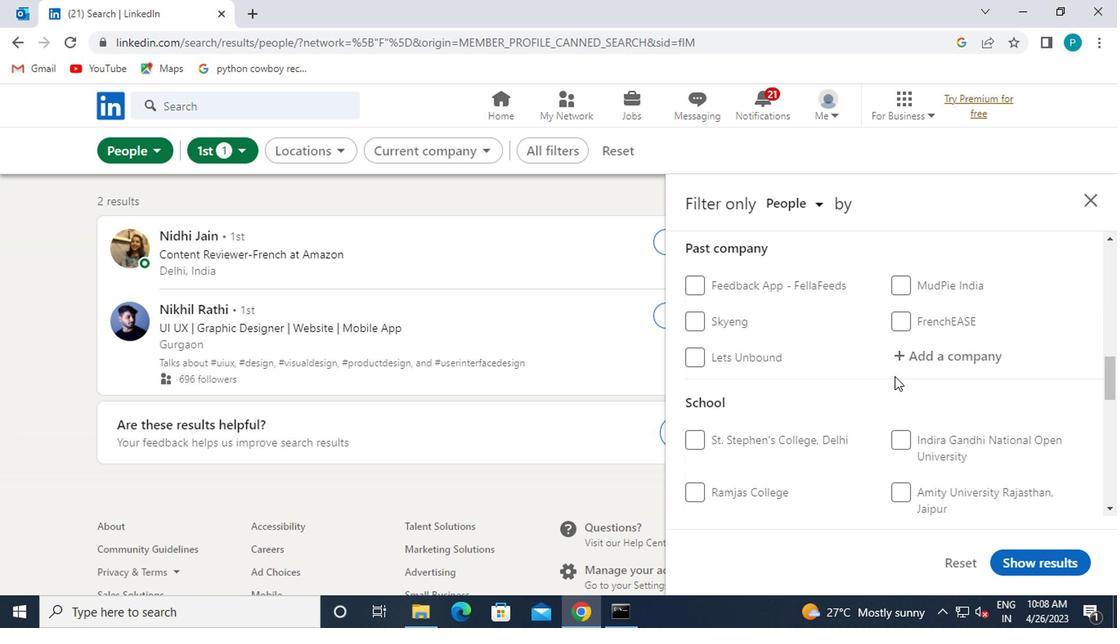 
Action: Mouse moved to (892, 401)
Screenshot: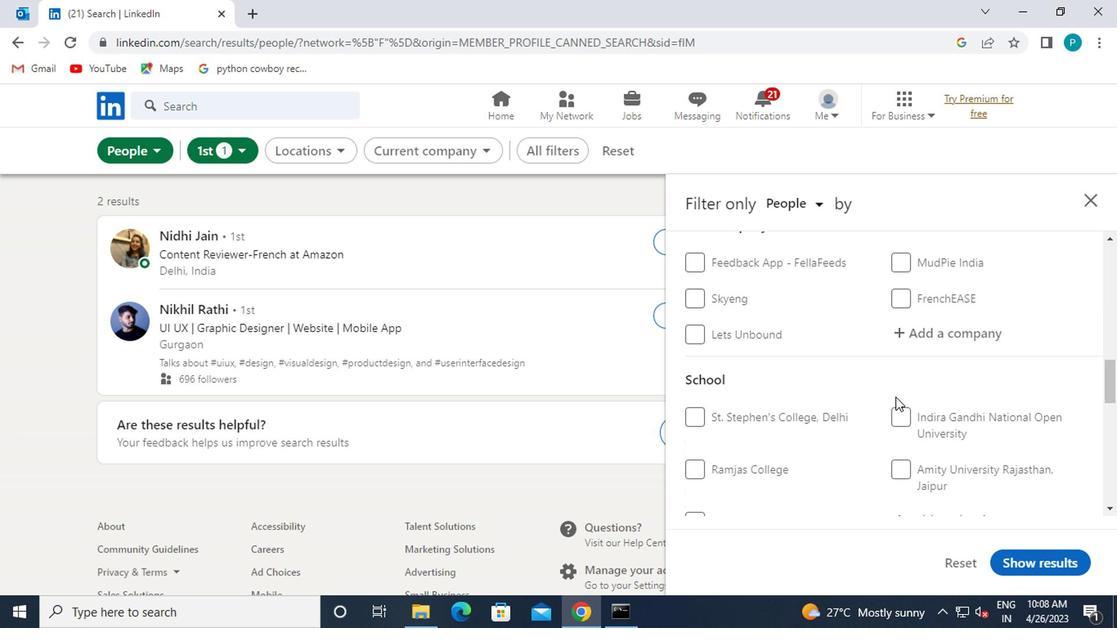 
Action: Mouse scrolled (892, 400) with delta (0, -1)
Screenshot: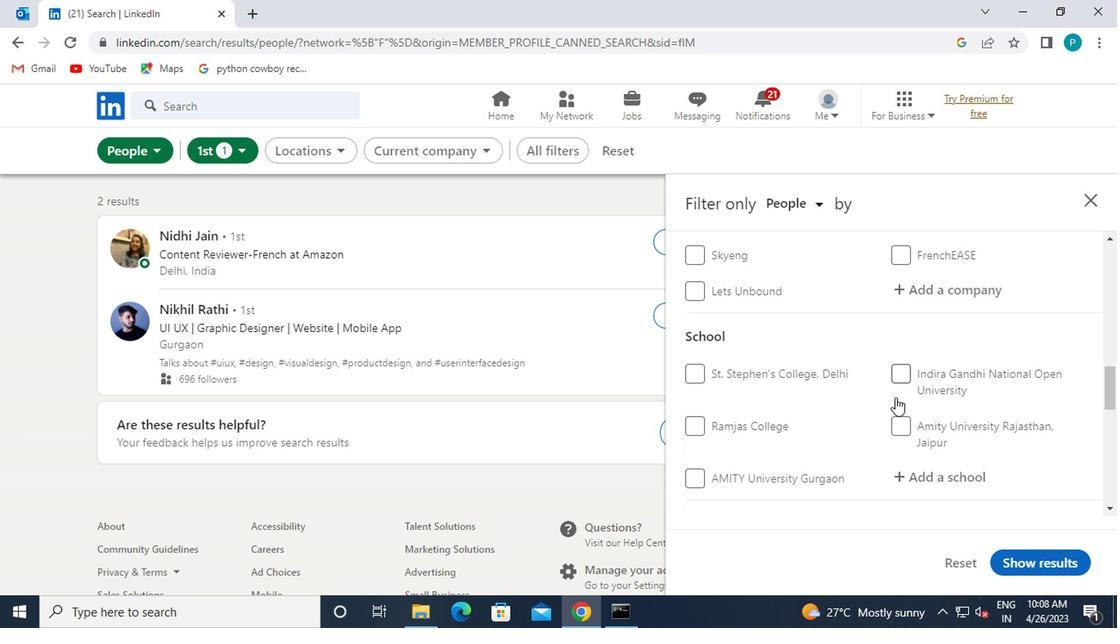 
Action: Mouse moved to (897, 386)
Screenshot: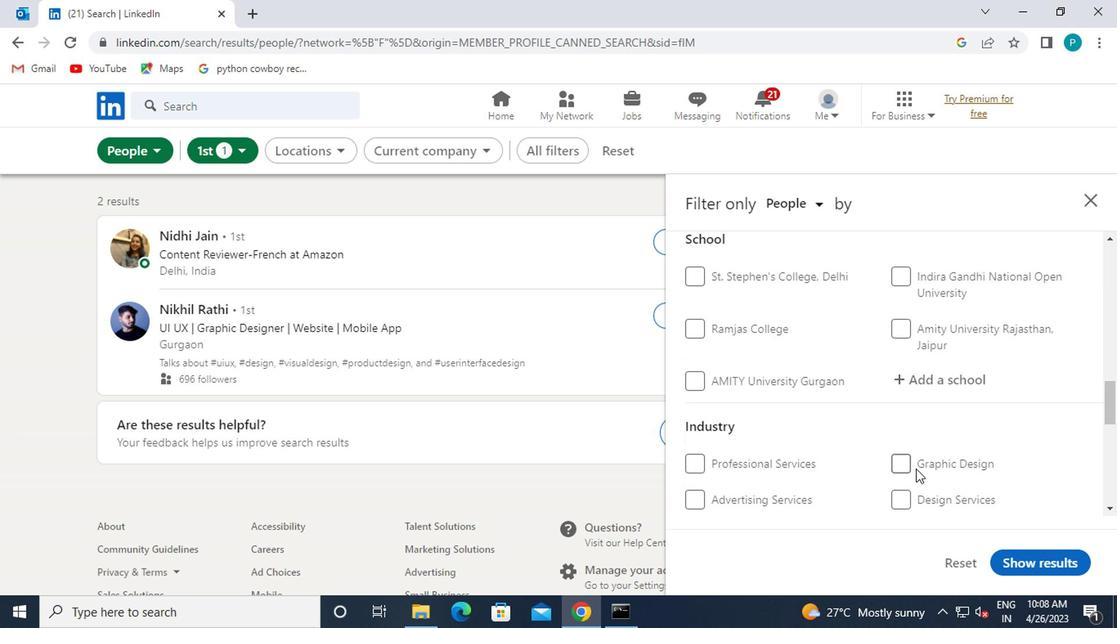 
Action: Mouse pressed left at (897, 386)
Screenshot: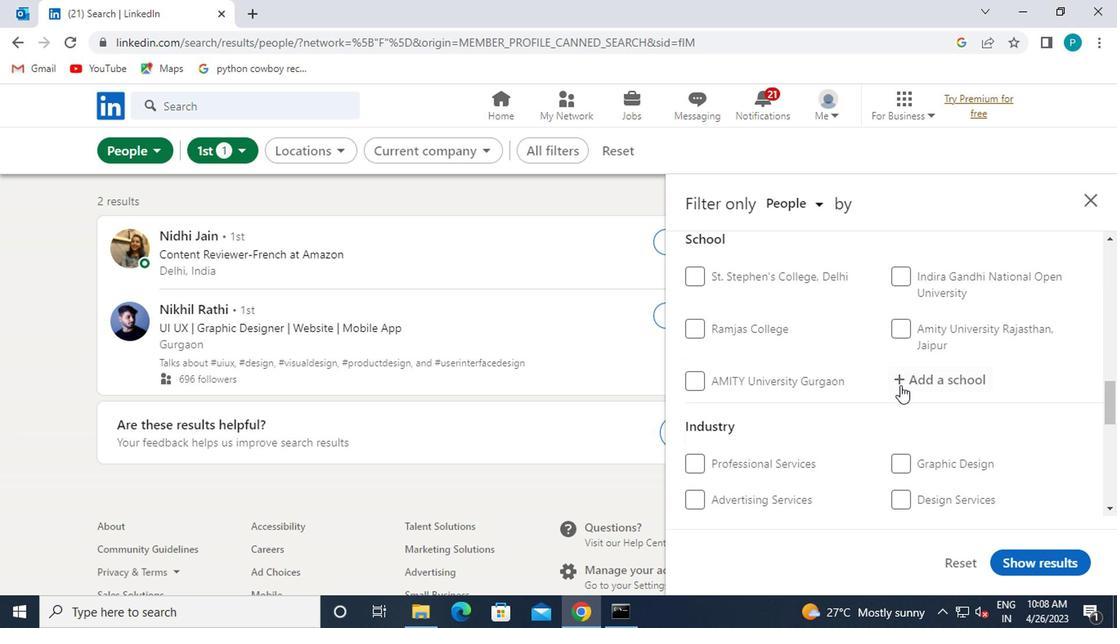 
Action: Key pressed VIDYA<Key.space>MANDIR
Screenshot: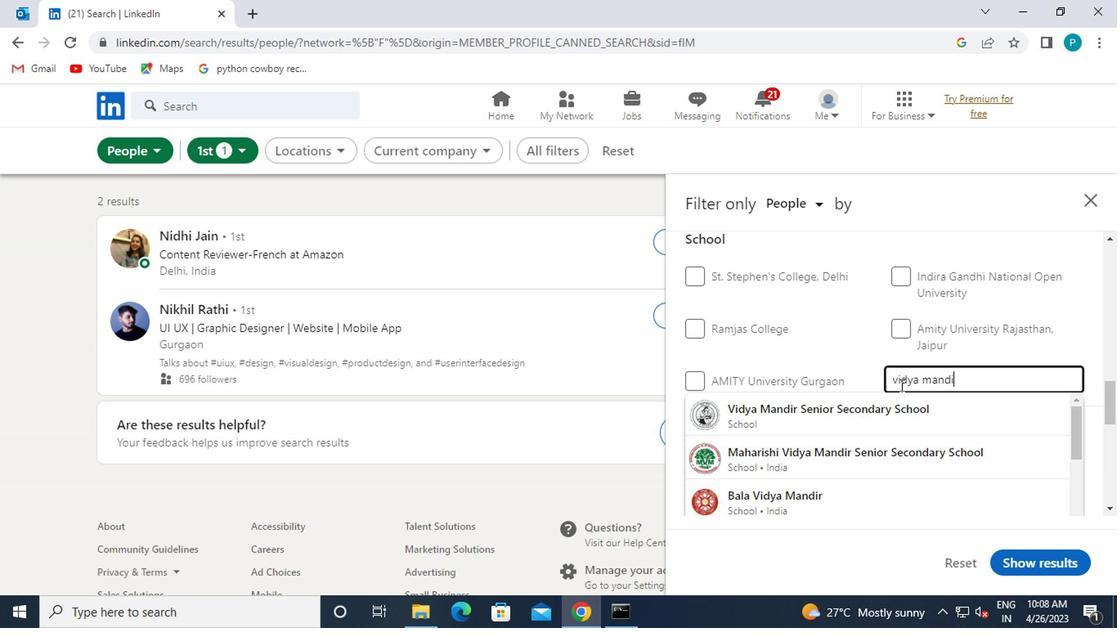 
Action: Mouse moved to (841, 405)
Screenshot: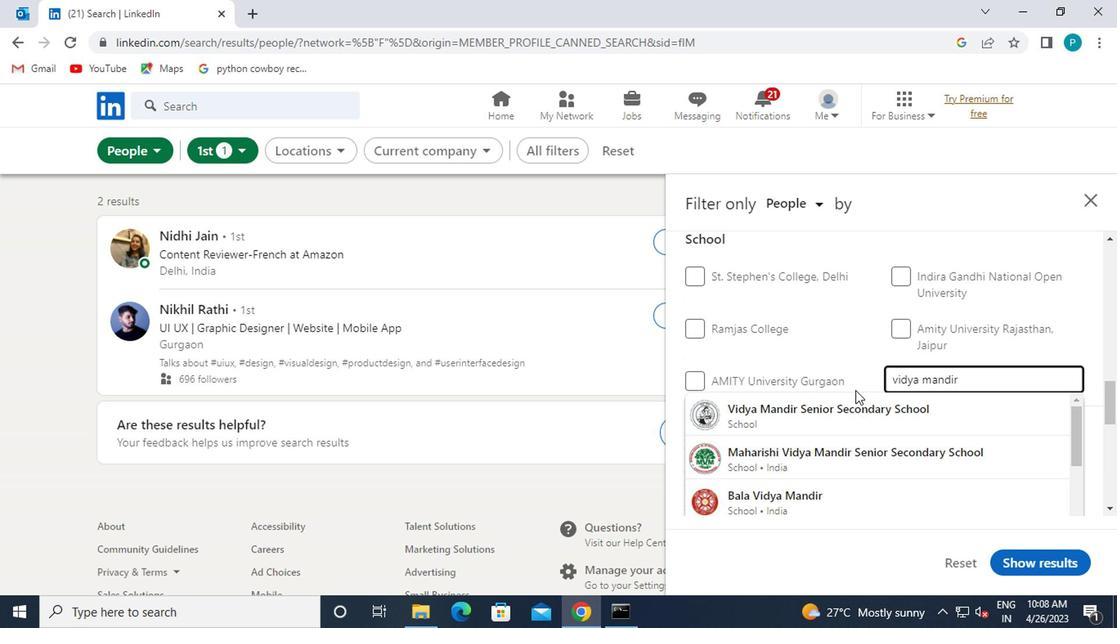 
Action: Mouse pressed left at (841, 405)
Screenshot: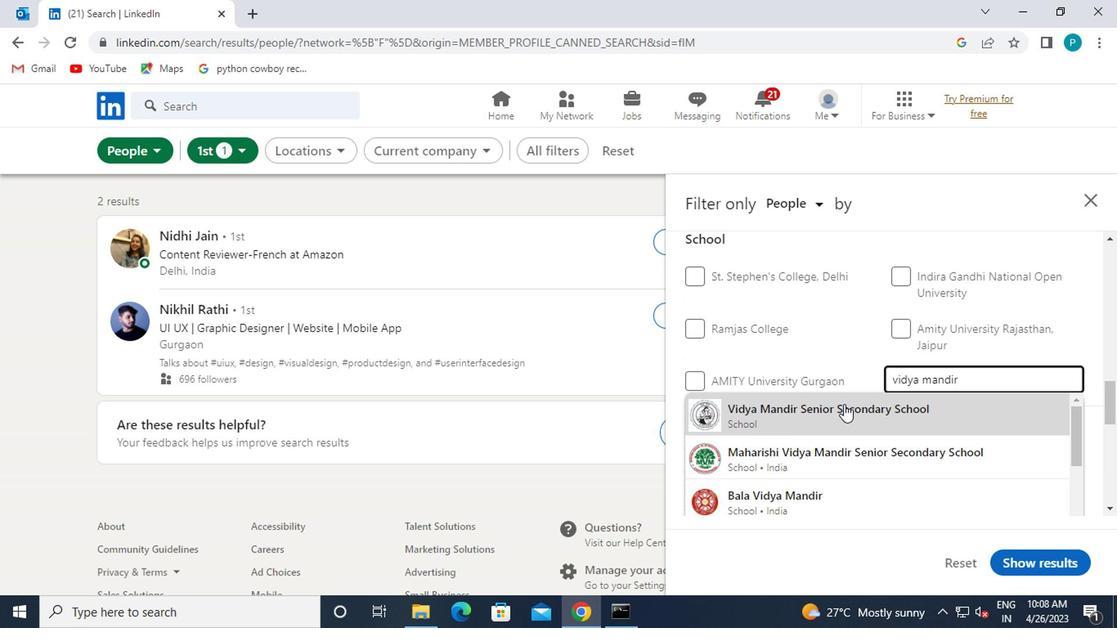 
Action: Mouse scrolled (841, 404) with delta (0, -1)
Screenshot: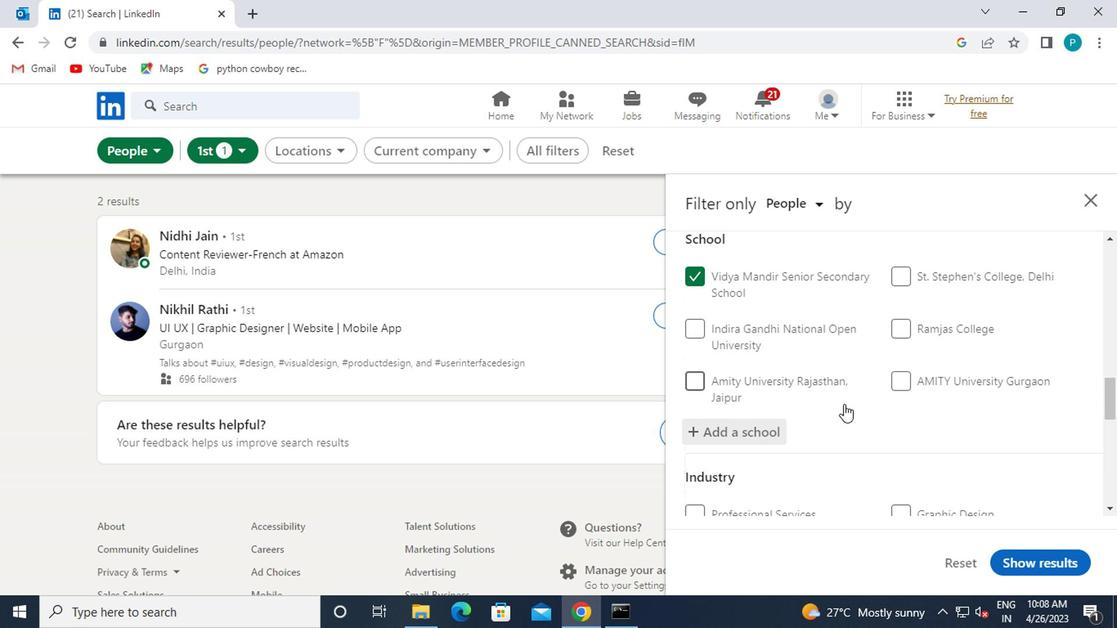 
Action: Mouse scrolled (841, 404) with delta (0, -1)
Screenshot: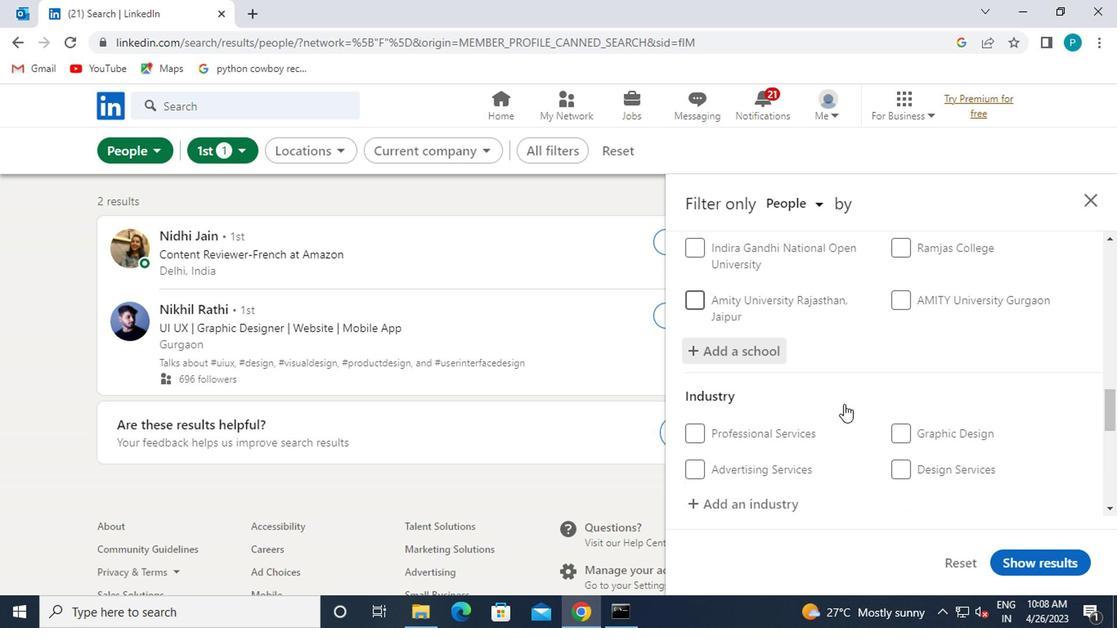 
Action: Mouse moved to (779, 411)
Screenshot: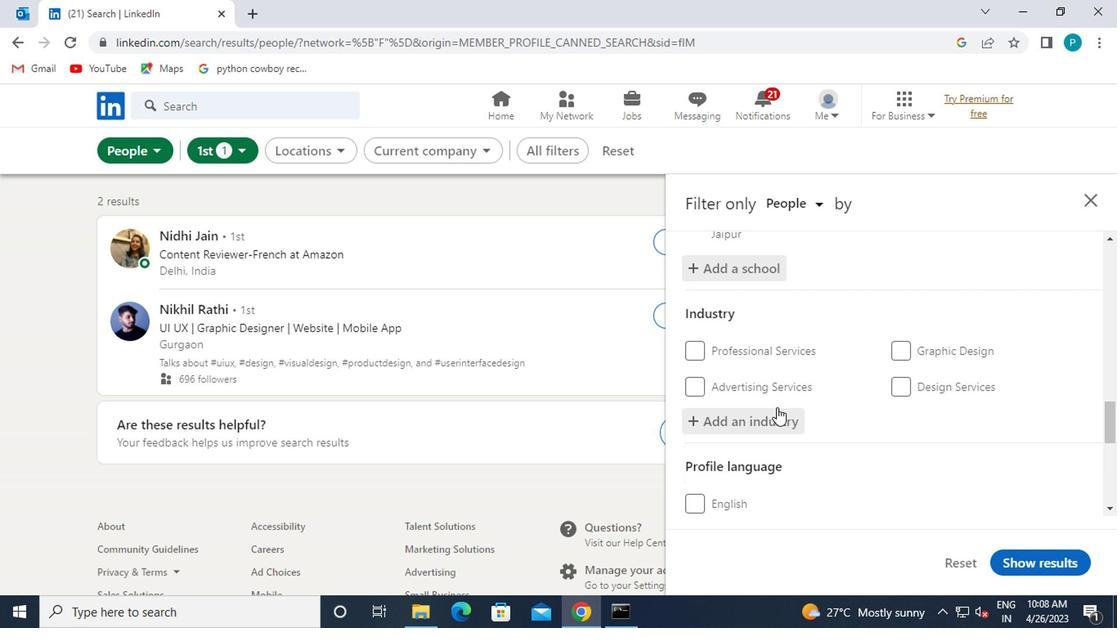 
Action: Mouse pressed left at (779, 411)
Screenshot: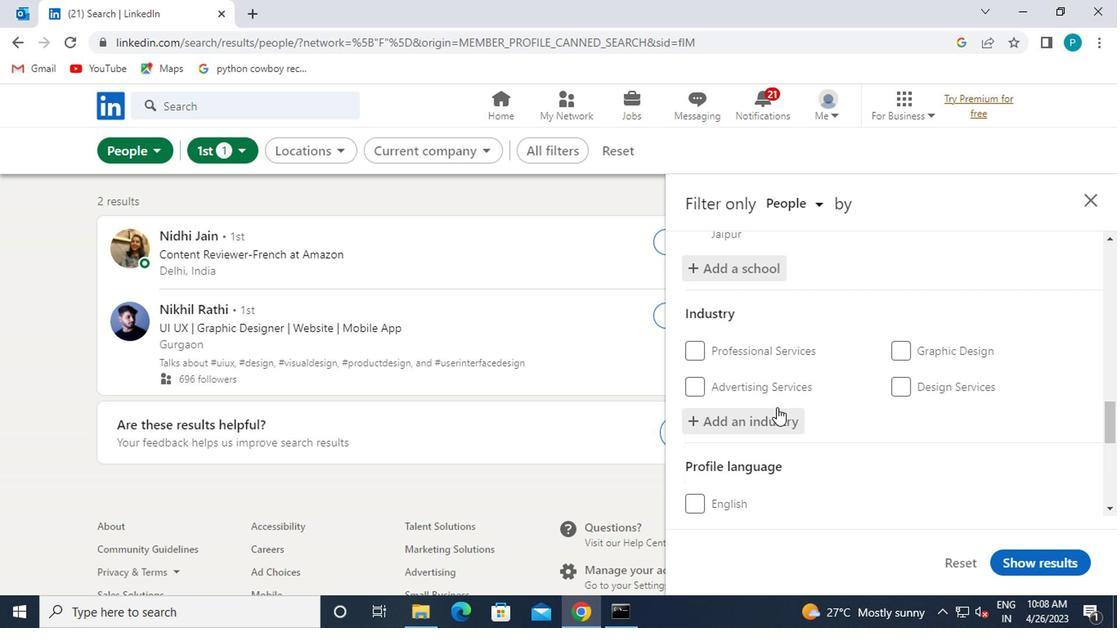 
Action: Mouse moved to (800, 398)
Screenshot: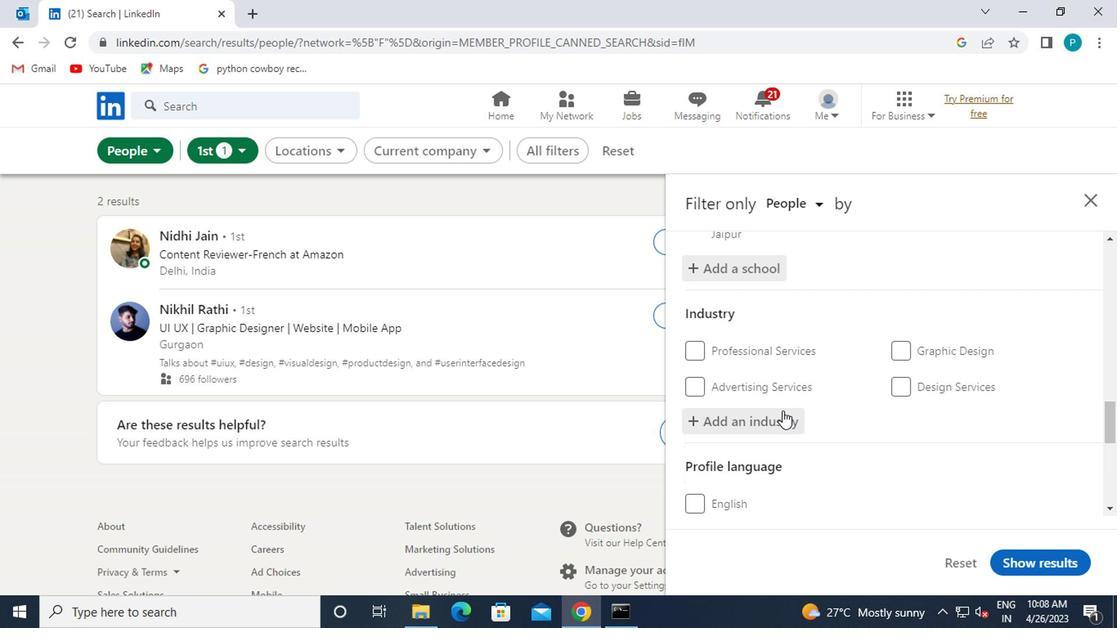 
Action: Key pressed ASSOCIATION
Screenshot: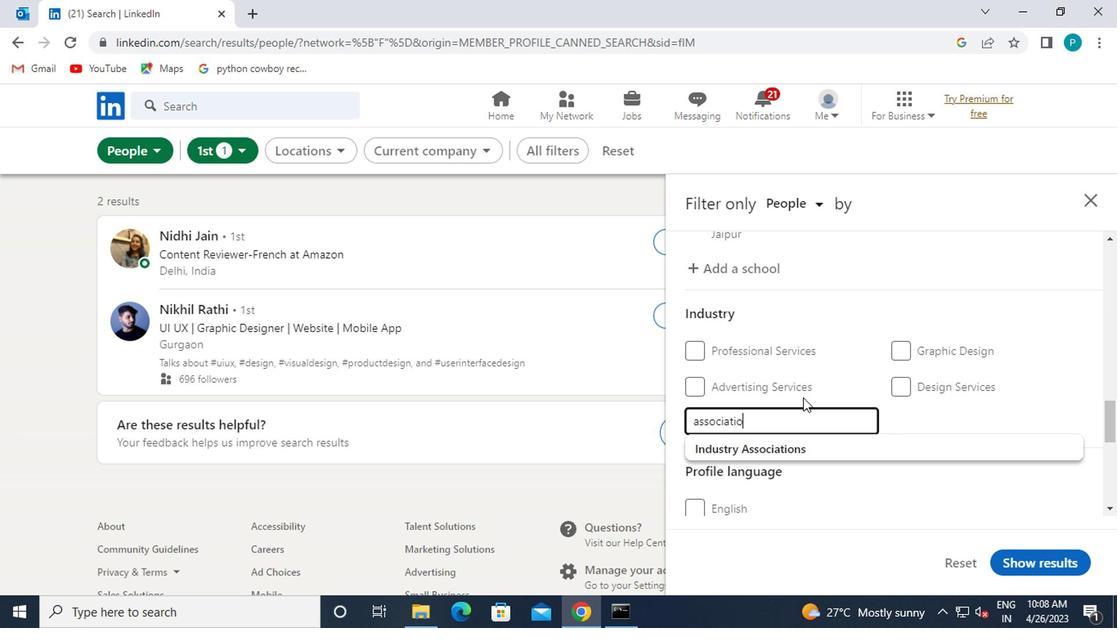 
Action: Mouse moved to (785, 451)
Screenshot: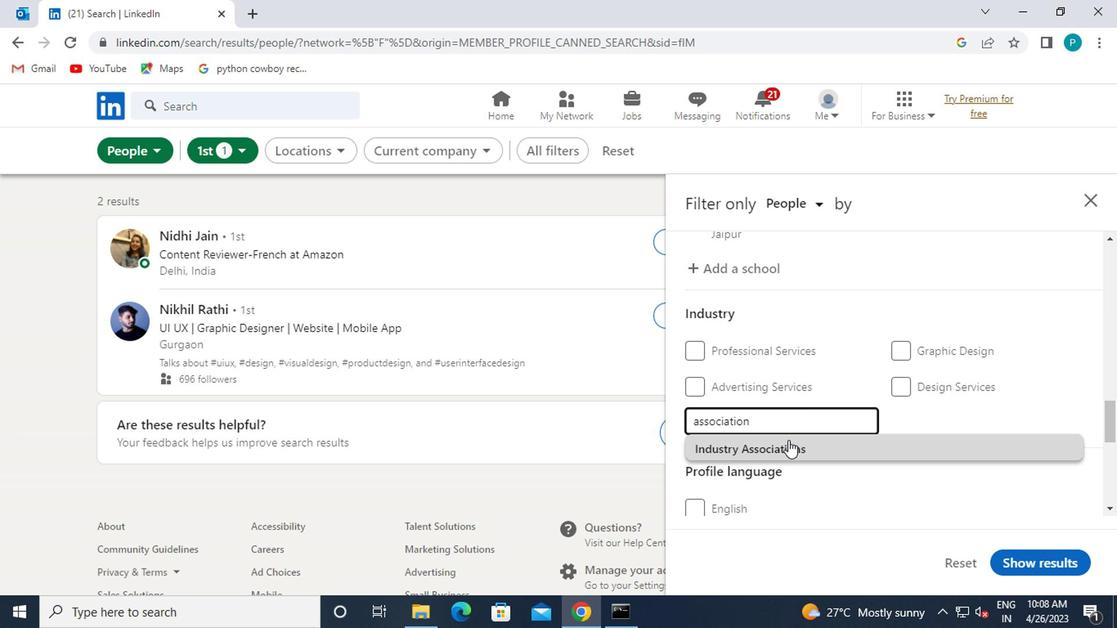 
Action: Mouse pressed left at (785, 451)
Screenshot: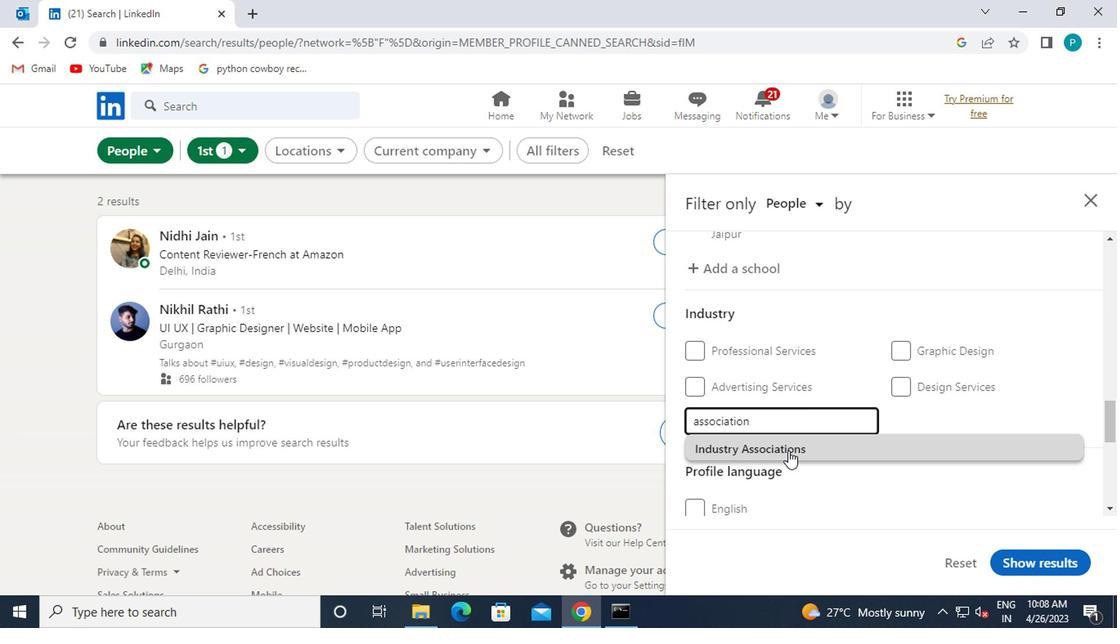 
Action: Mouse scrolled (785, 450) with delta (0, 0)
Screenshot: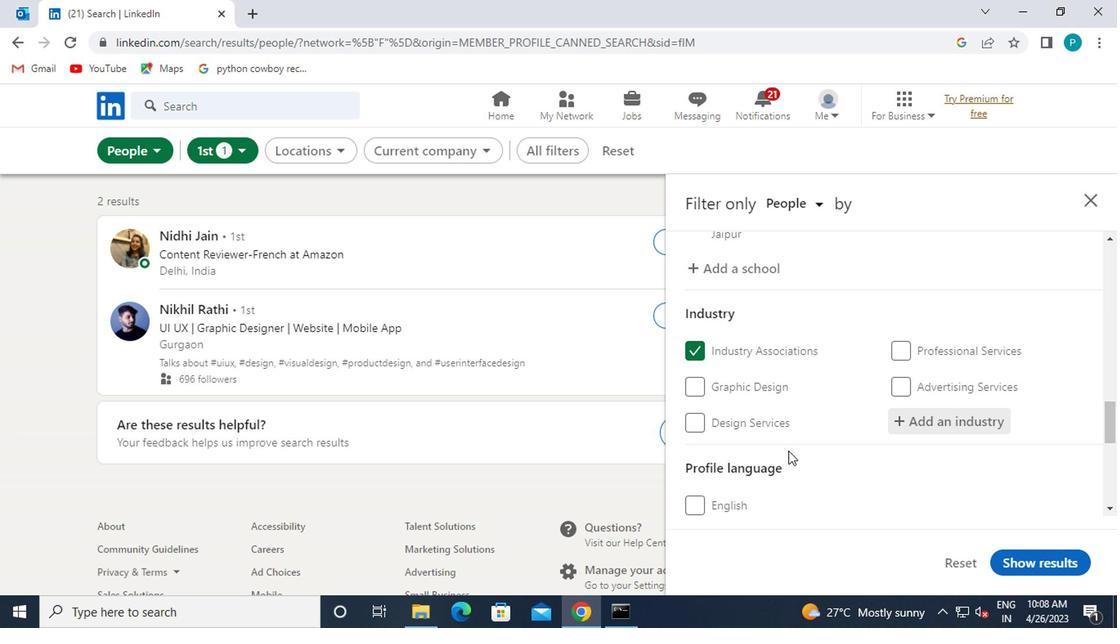 
Action: Mouse scrolled (785, 450) with delta (0, 0)
Screenshot: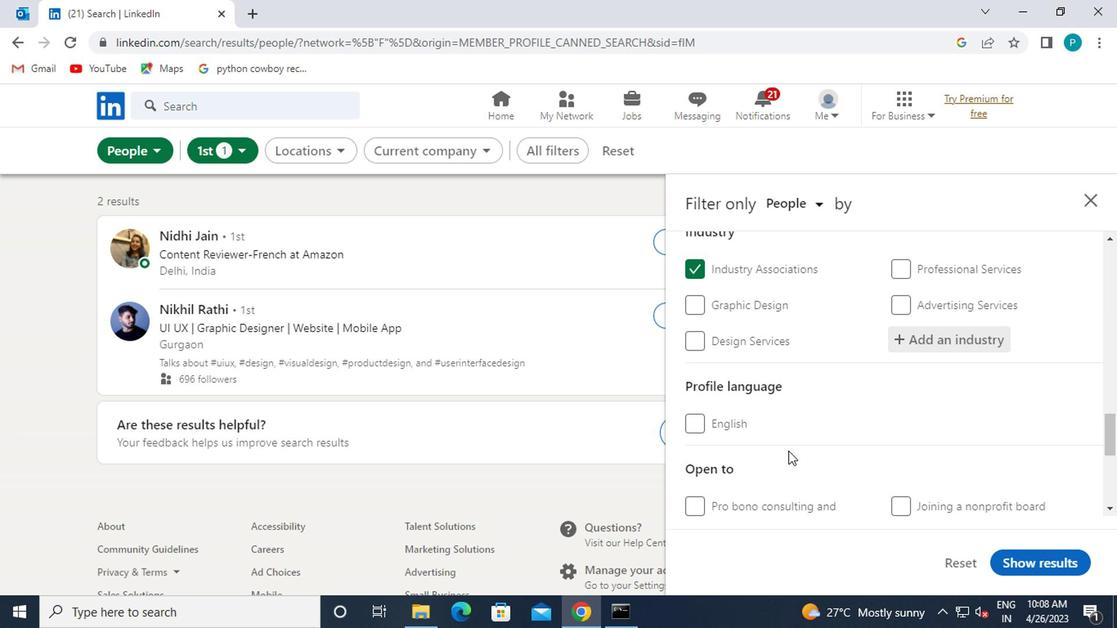 
Action: Mouse scrolled (785, 450) with delta (0, 0)
Screenshot: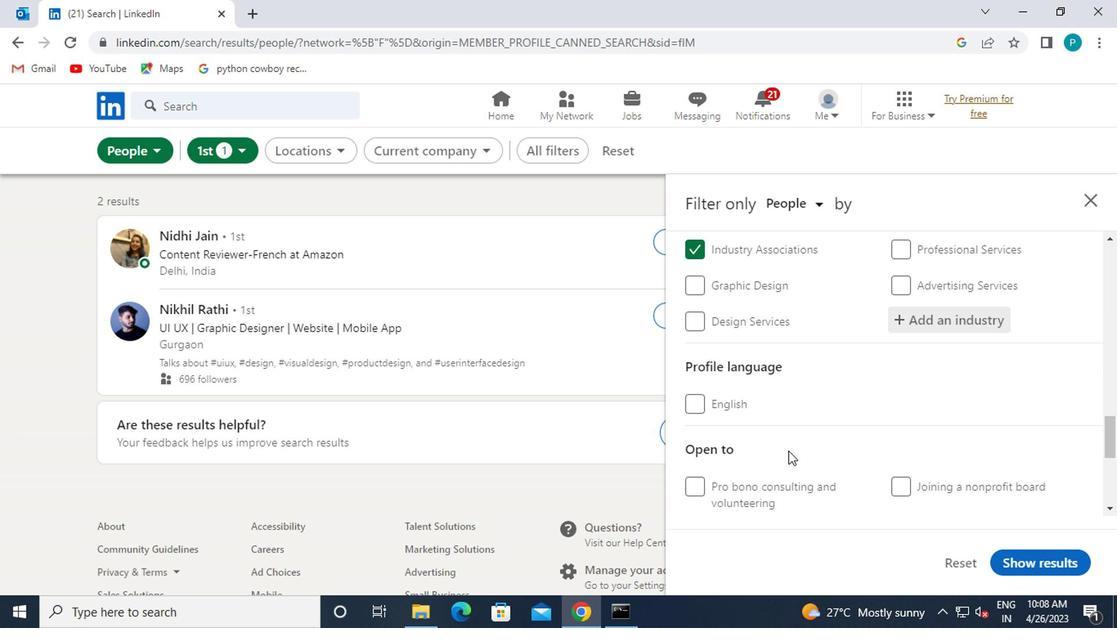 
Action: Mouse moved to (775, 446)
Screenshot: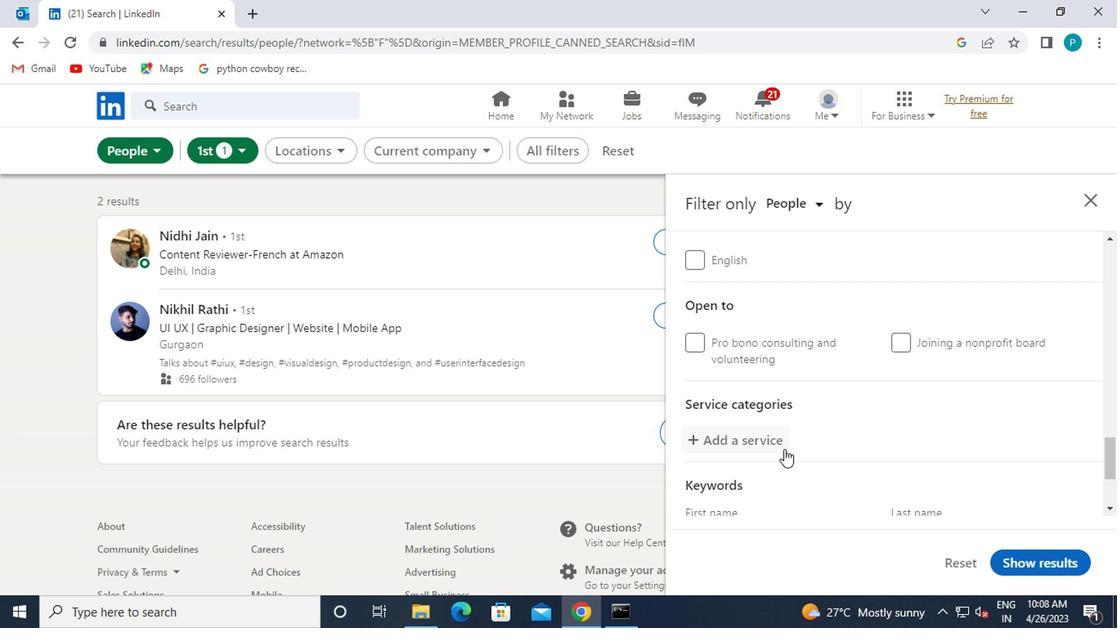 
Action: Mouse pressed left at (775, 446)
Screenshot: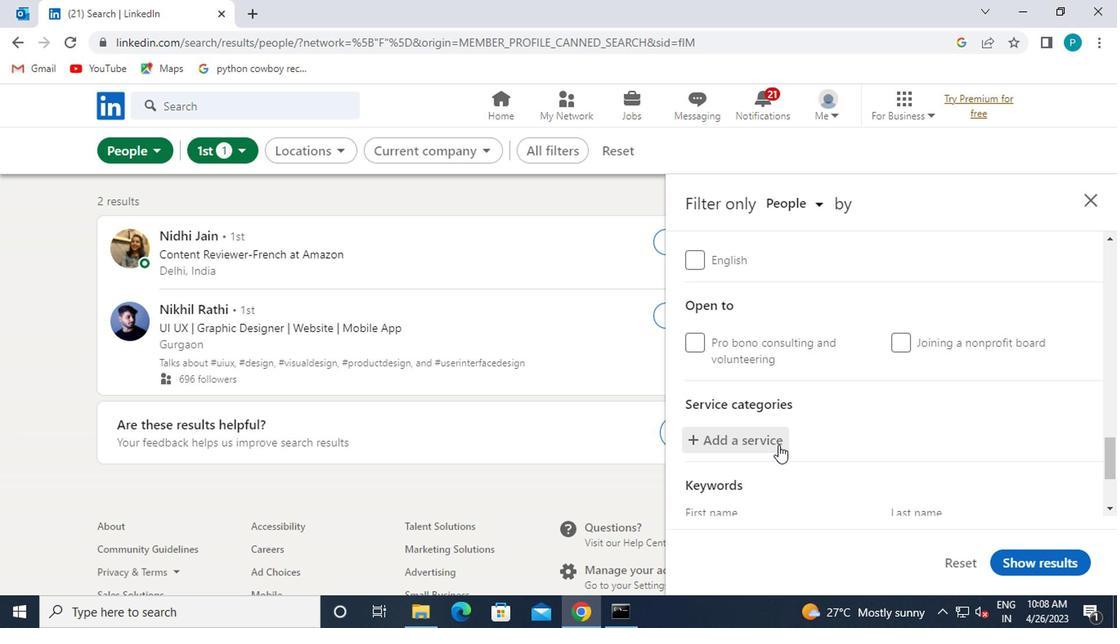 
Action: Key pressed SEARCH
Screenshot: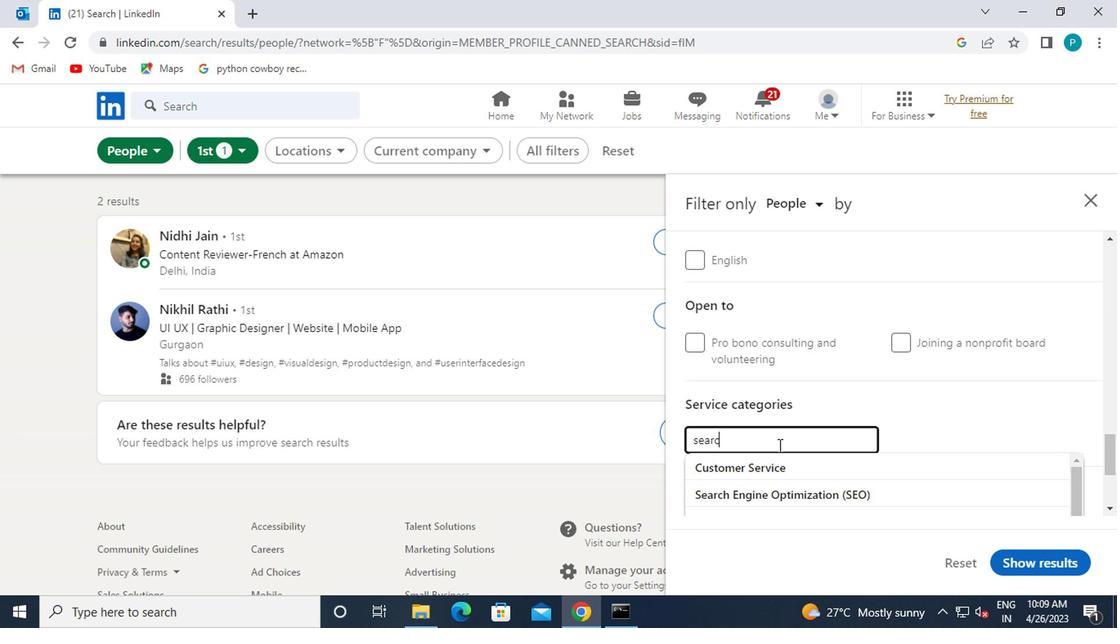 
Action: Mouse moved to (769, 475)
Screenshot: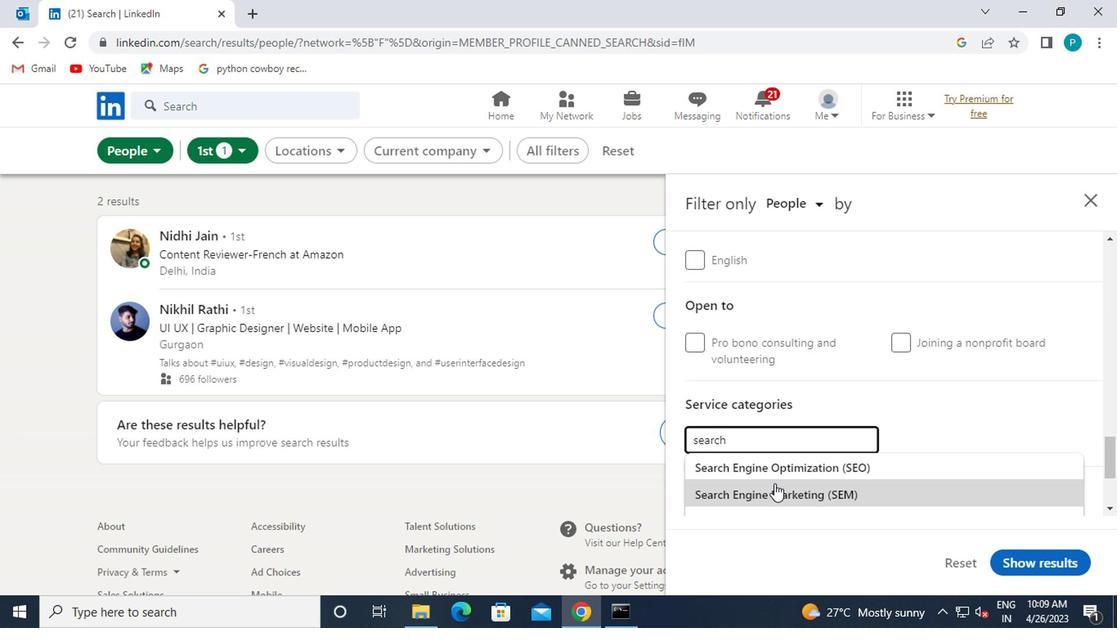 
Action: Mouse pressed left at (769, 475)
Screenshot: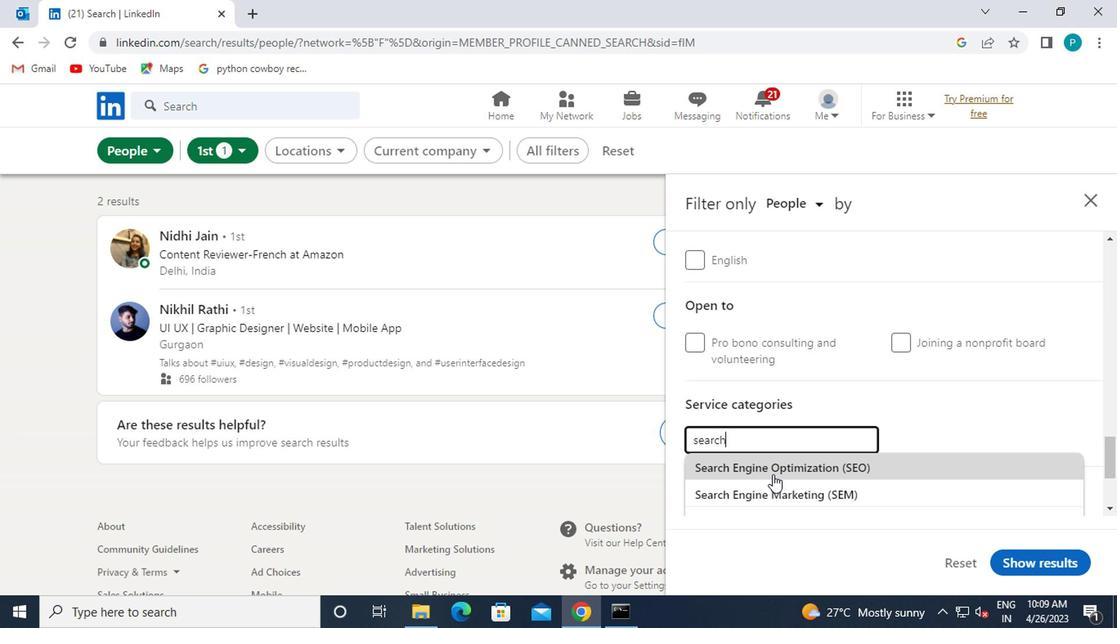 
Action: Mouse moved to (759, 439)
Screenshot: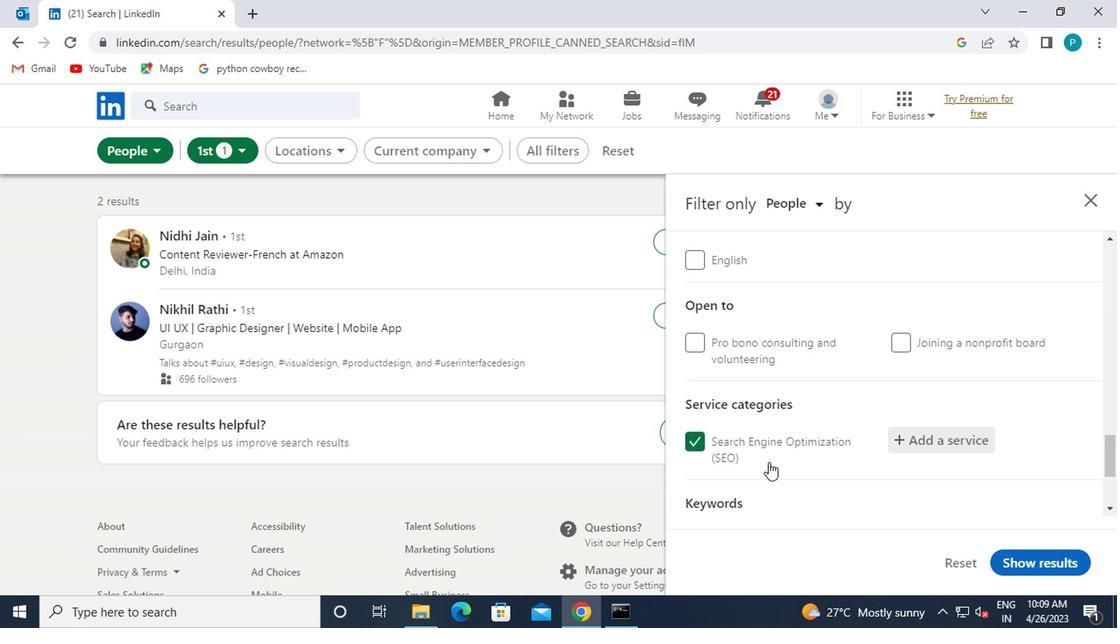 
Action: Mouse scrolled (759, 438) with delta (0, 0)
Screenshot: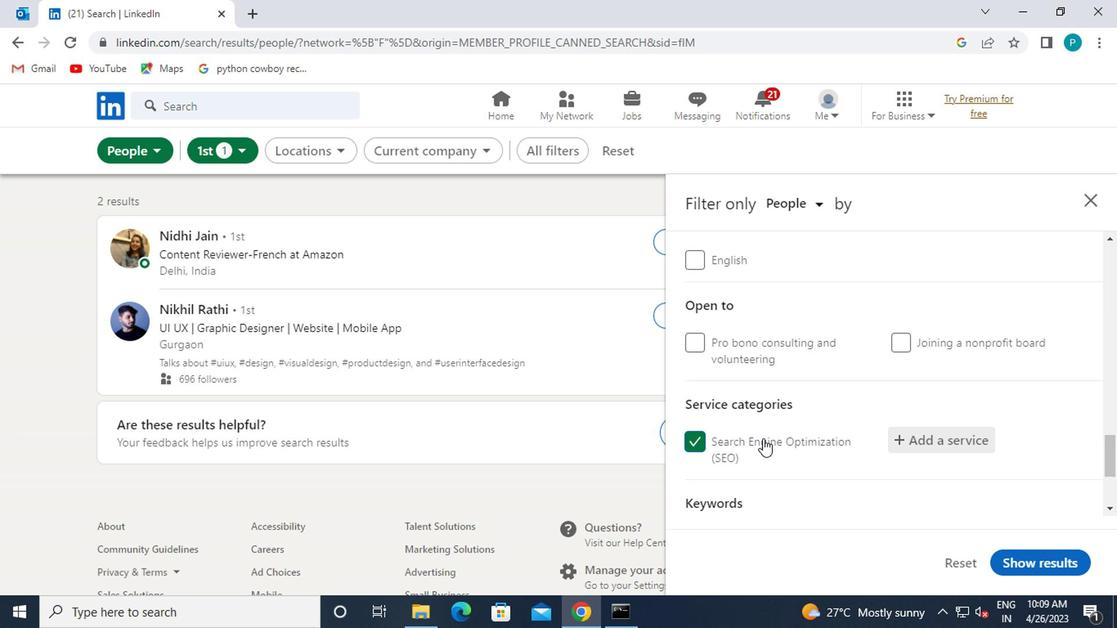 
Action: Mouse scrolled (759, 438) with delta (0, 0)
Screenshot: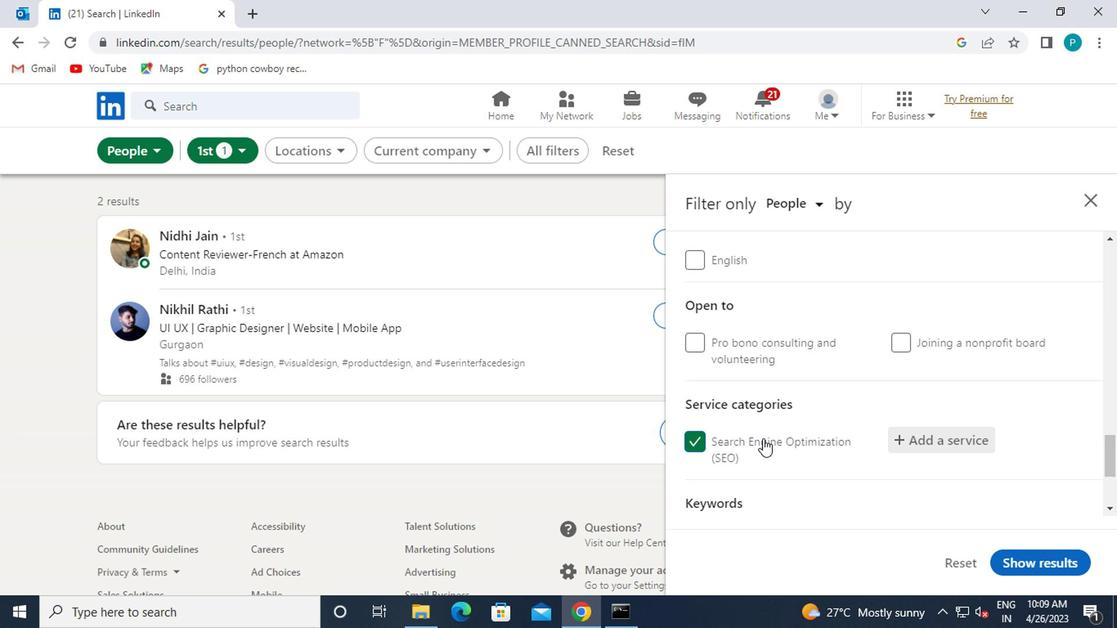 
Action: Mouse scrolled (759, 438) with delta (0, 0)
Screenshot: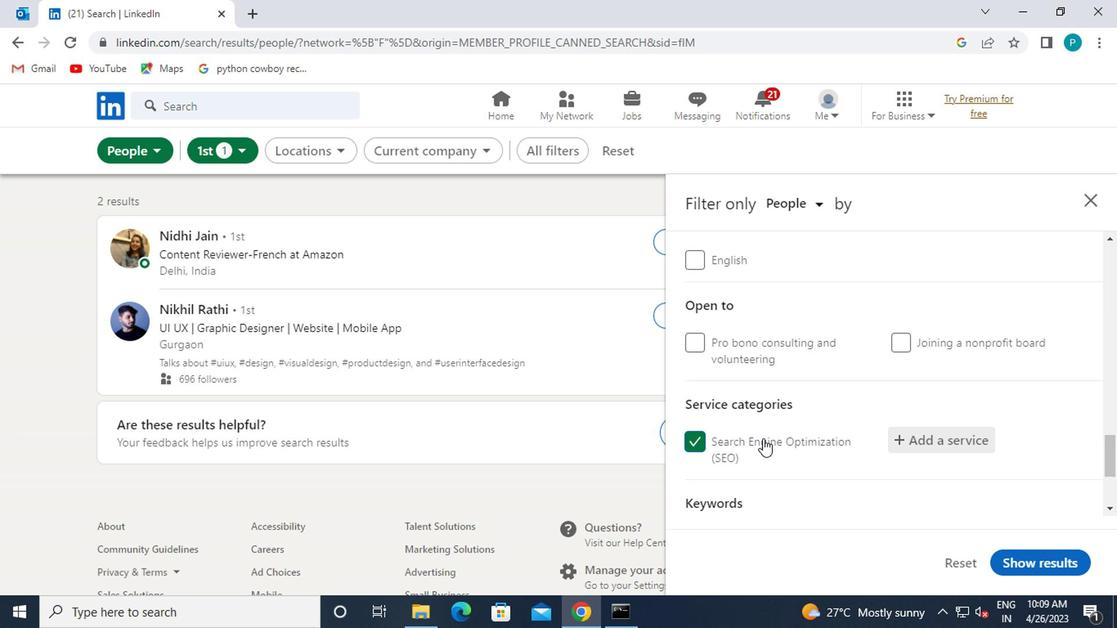 
Action: Mouse scrolled (759, 438) with delta (0, 0)
Screenshot: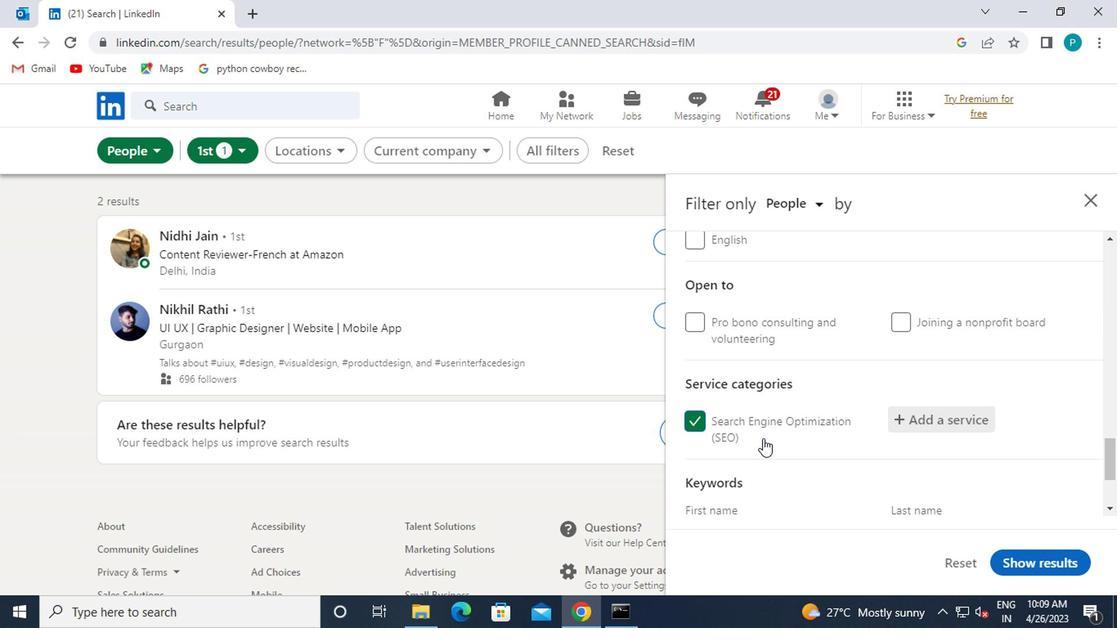 
Action: Mouse pressed left at (759, 439)
Screenshot: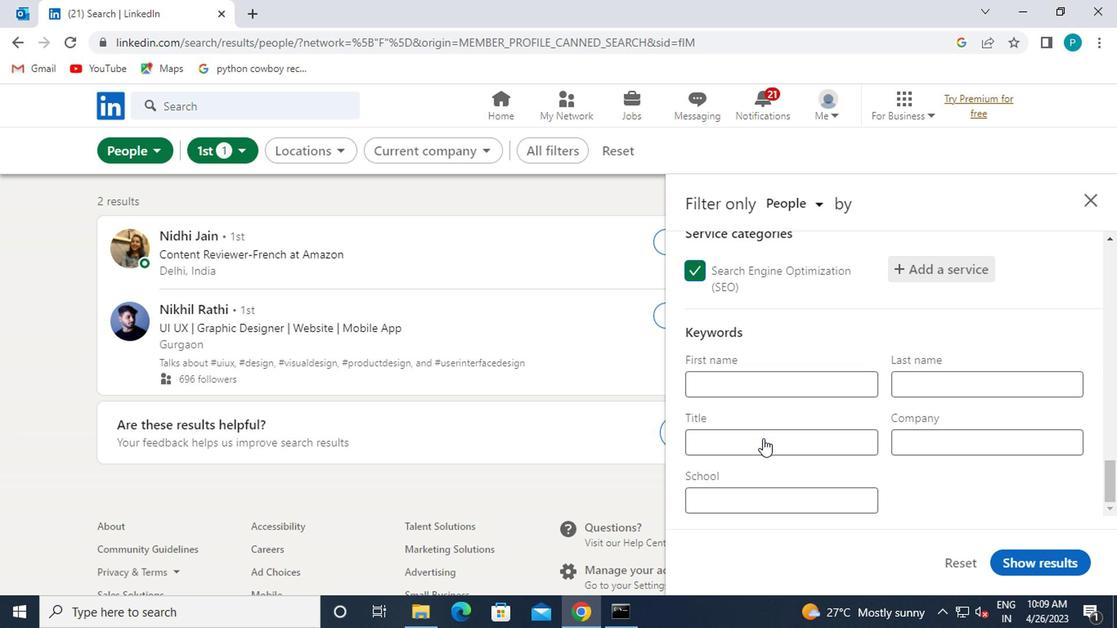 
Action: Key pressed <Key.caps_lock>Y<Key.caps_lock>OGA<Key.space><Key.caps_lock>I<Key.caps_lock>B<Key.backspace>NS
Screenshot: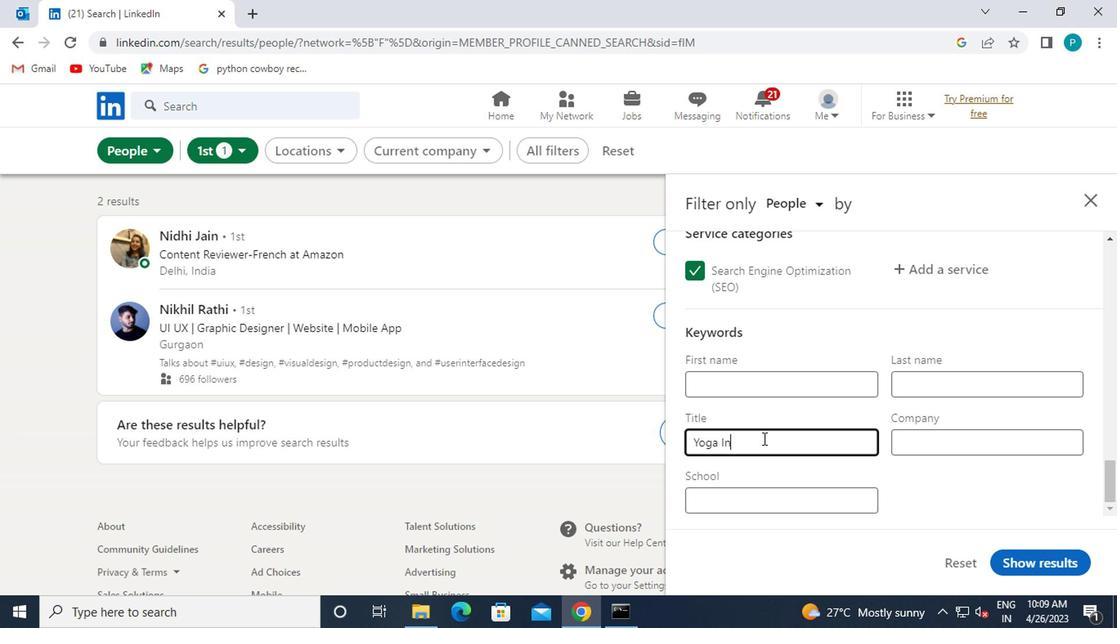 
Action: Mouse moved to (730, 413)
Screenshot: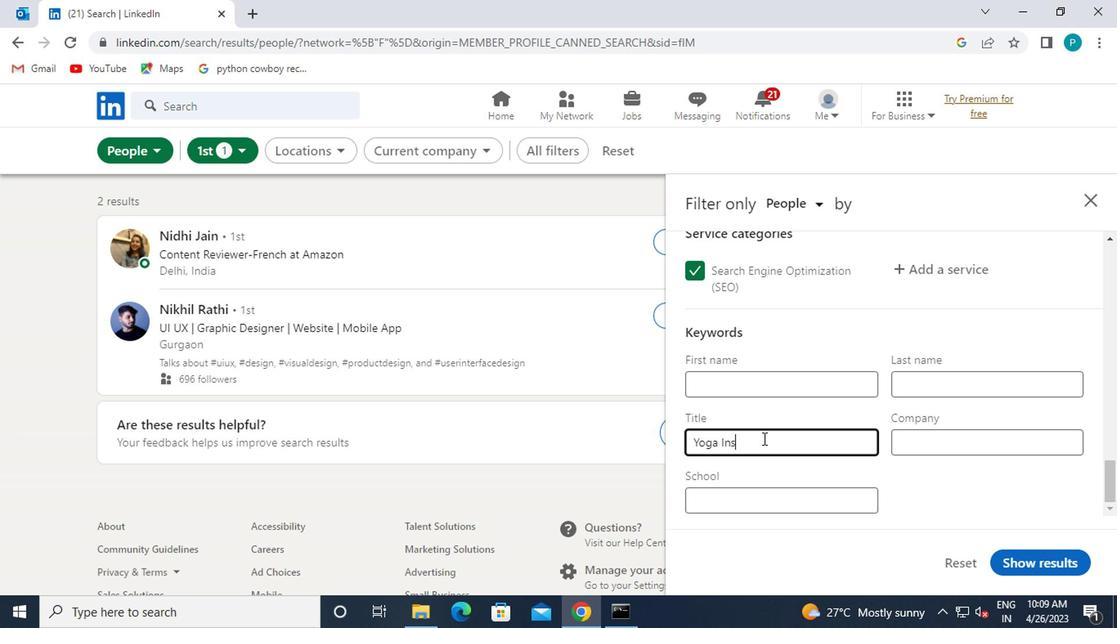 
Action: Key pressed TRUCTOR
Screenshot: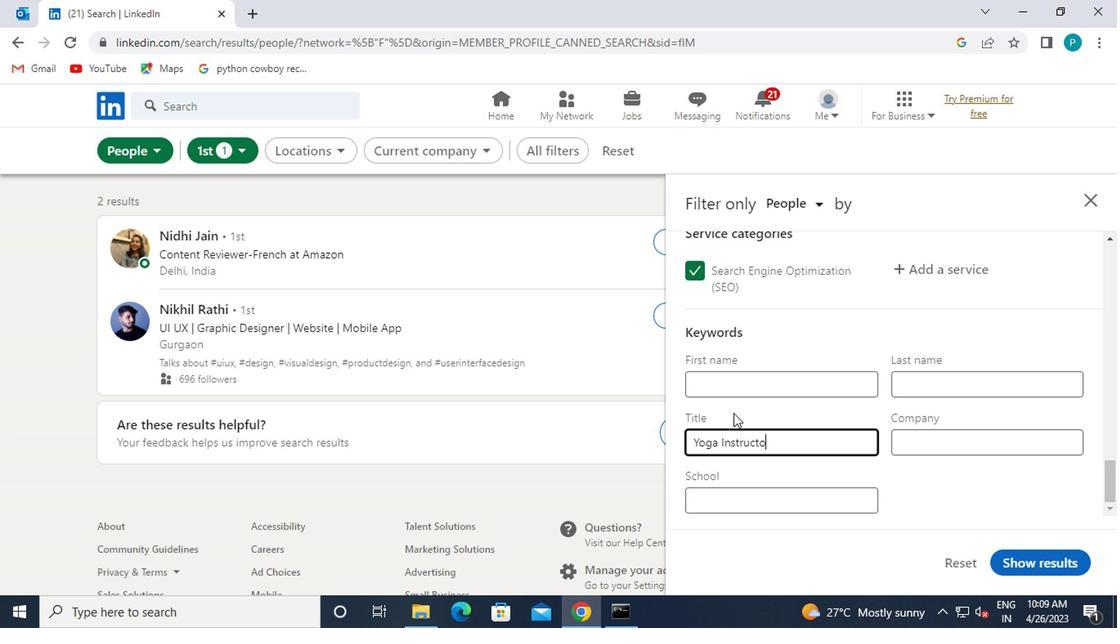 
Action: Mouse moved to (1020, 568)
Screenshot: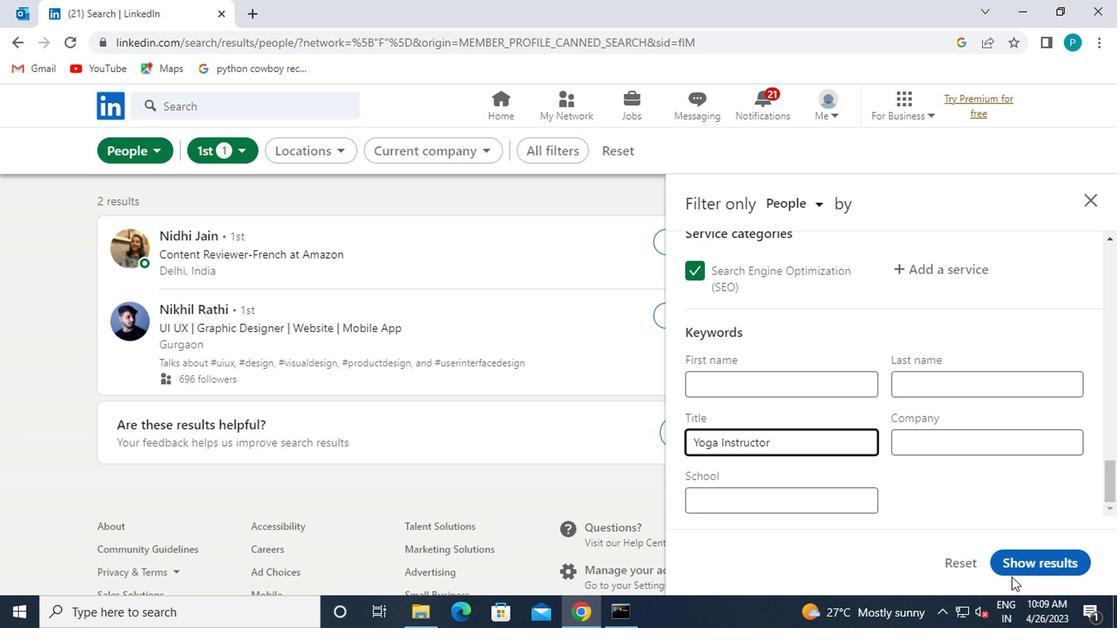 
Action: Mouse pressed left at (1020, 568)
Screenshot: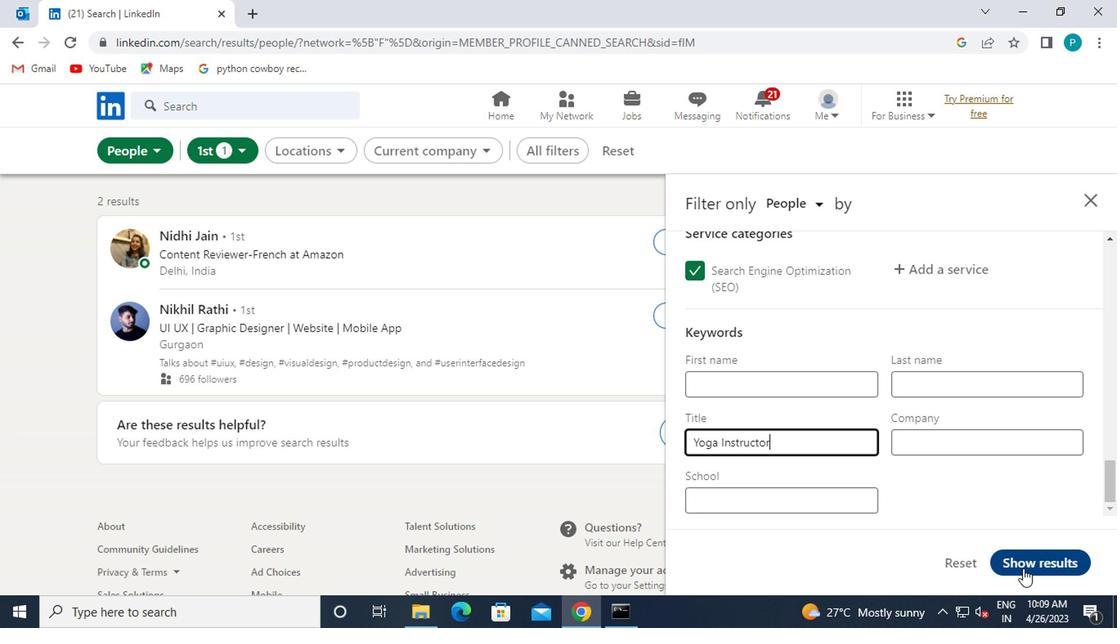 
Action: Mouse moved to (1016, 556)
Screenshot: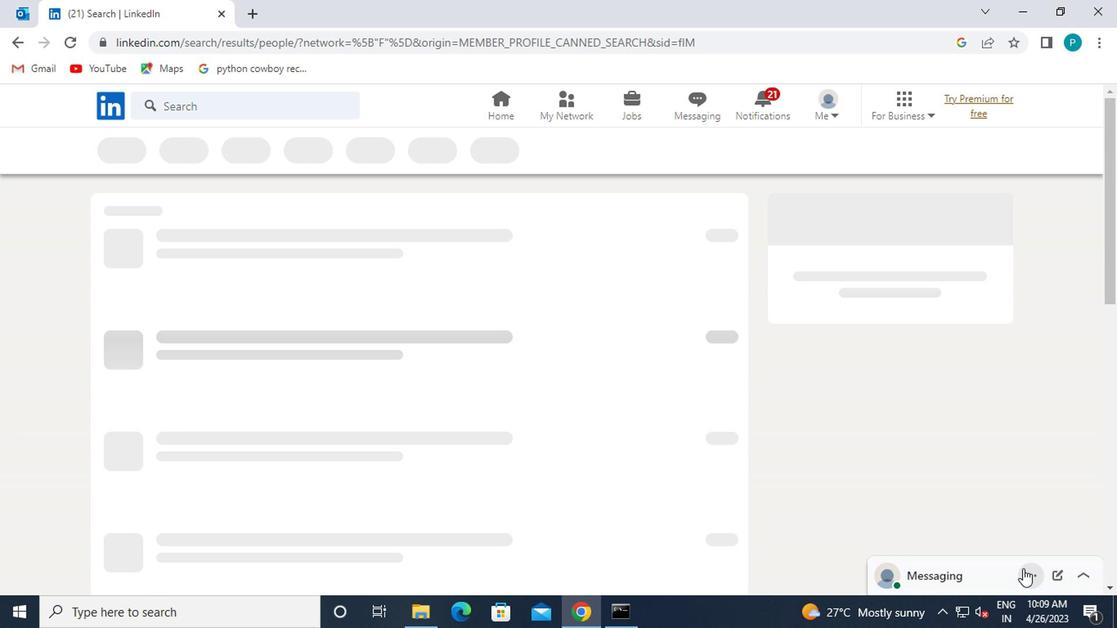 
